Task: Add Attachment from Trello to Card Card0000000094 in Board Board0000000024 in Workspace WS0000000008 in Trello. Add Cover Blue to Card Card0000000094 in Board Board0000000024 in Workspace WS0000000008 in Trello. Add "Copy Card To …" Button titled Button0000000094 to "bottom" of the list "To Do" to Card Card0000000094 in Board Board0000000024 in Workspace WS0000000008 in Trello. Add Description DS0000000094 to Card Card0000000094 in Board Board0000000024 in Workspace WS0000000008 in Trello. Add Comment CM0000000094 to Card Card0000000094 in Board Board0000000024 in Workspace WS0000000008 in Trello
Action: Mouse moved to (355, 345)
Screenshot: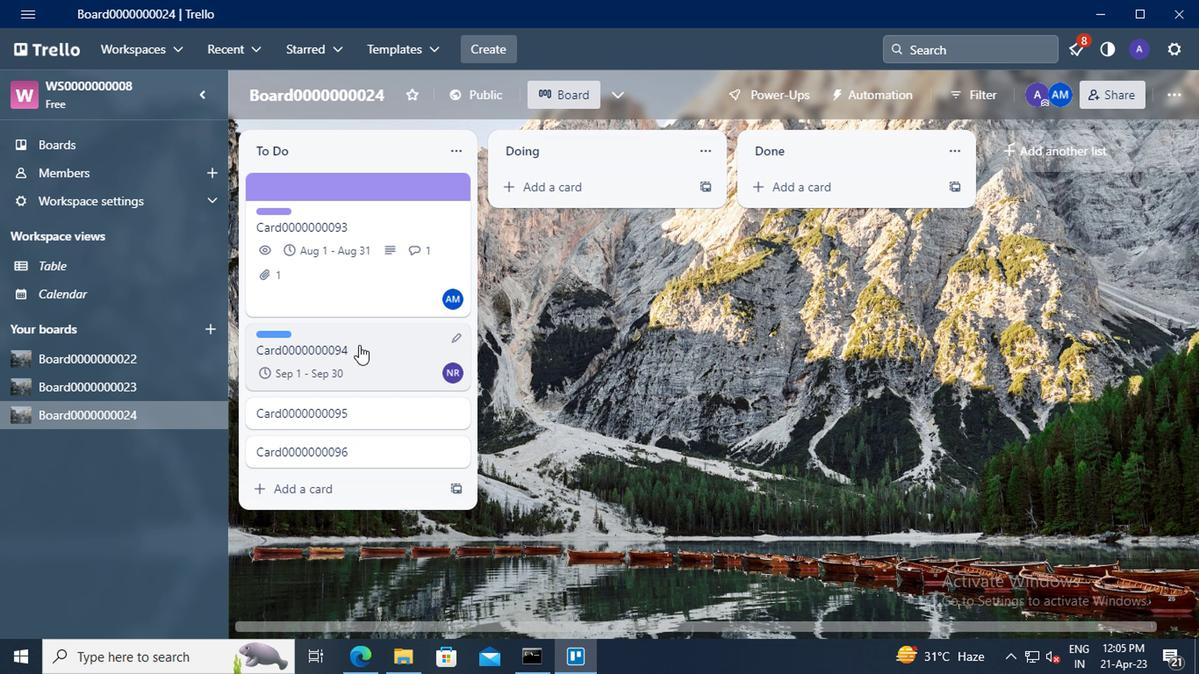 
Action: Mouse pressed left at (355, 345)
Screenshot: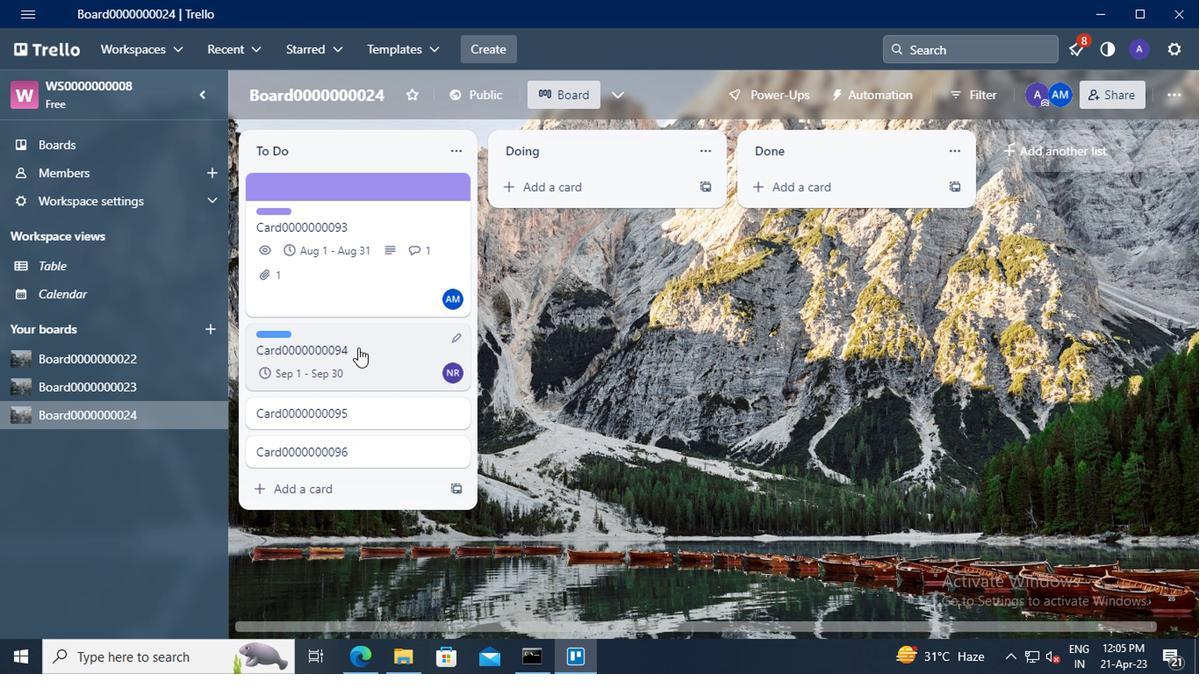 
Action: Mouse moved to (819, 373)
Screenshot: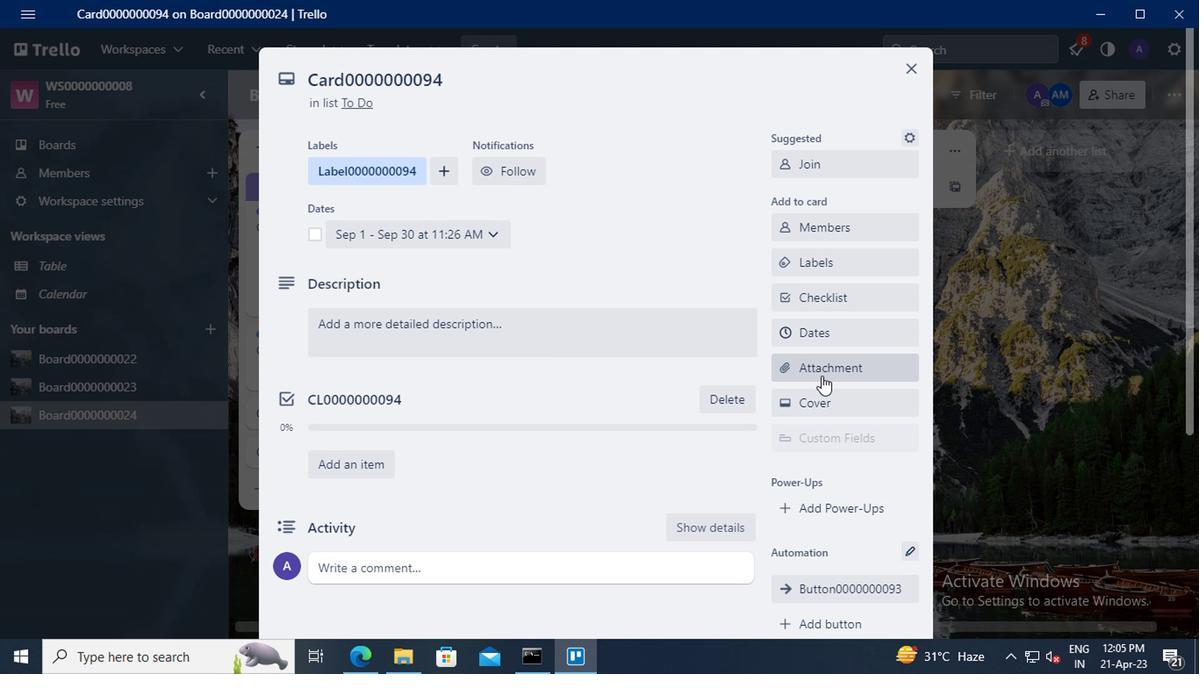 
Action: Mouse pressed left at (819, 373)
Screenshot: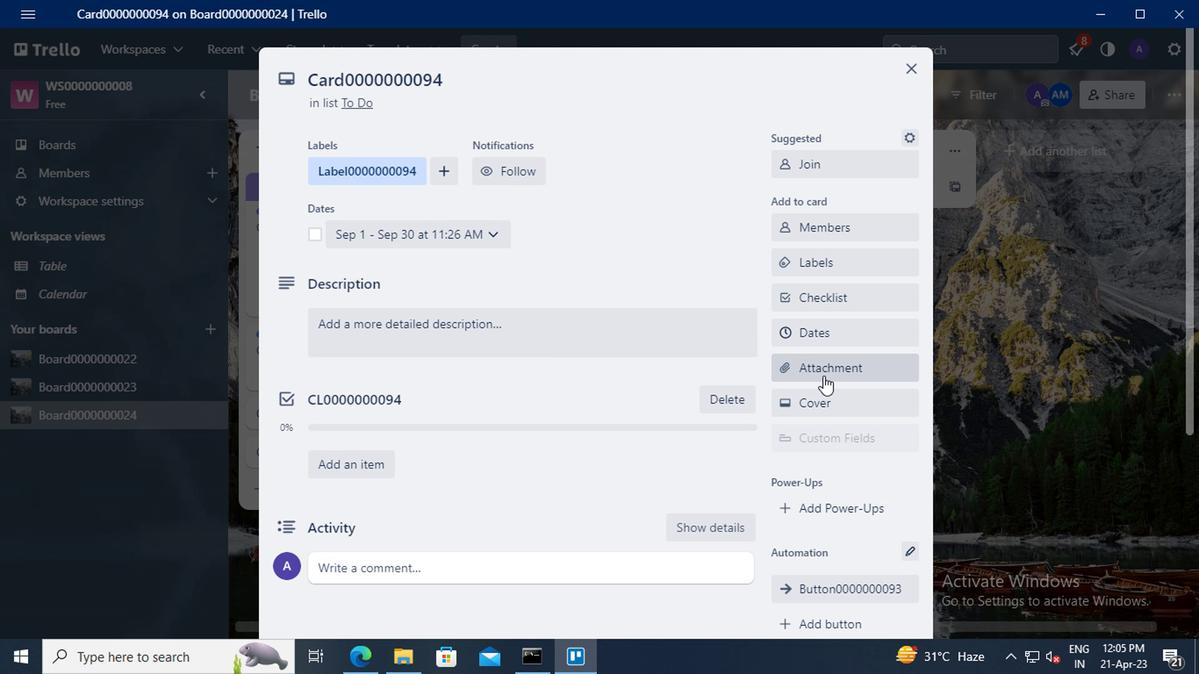 
Action: Mouse moved to (829, 179)
Screenshot: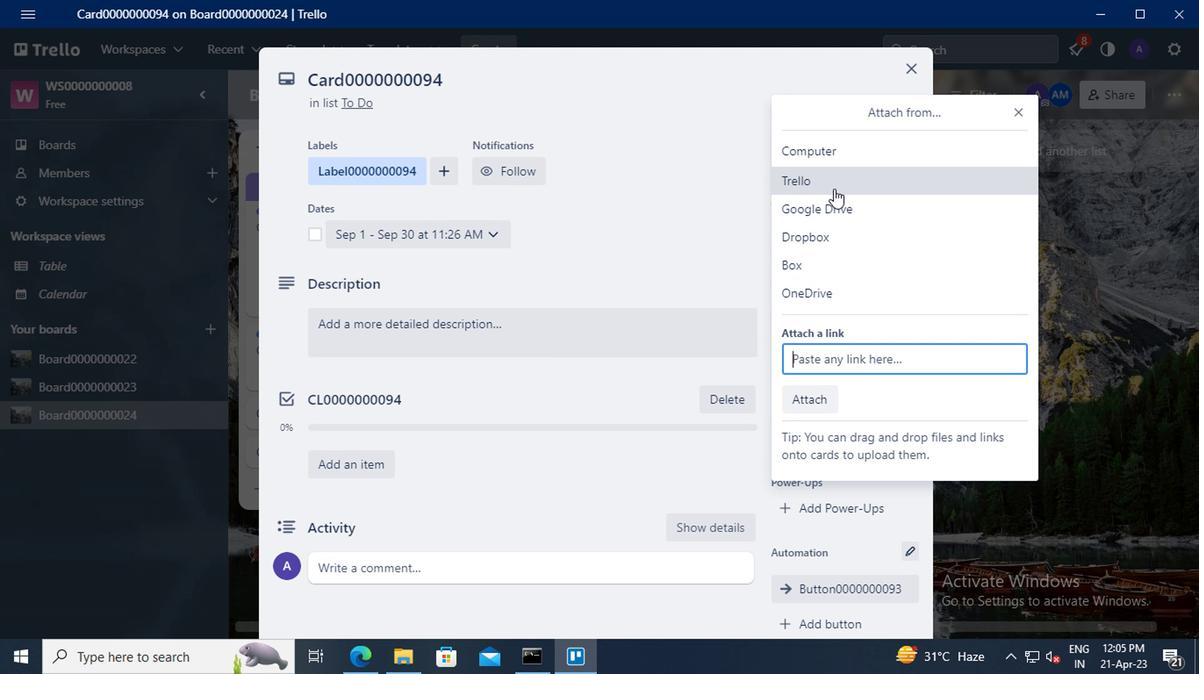 
Action: Mouse pressed left at (829, 179)
Screenshot: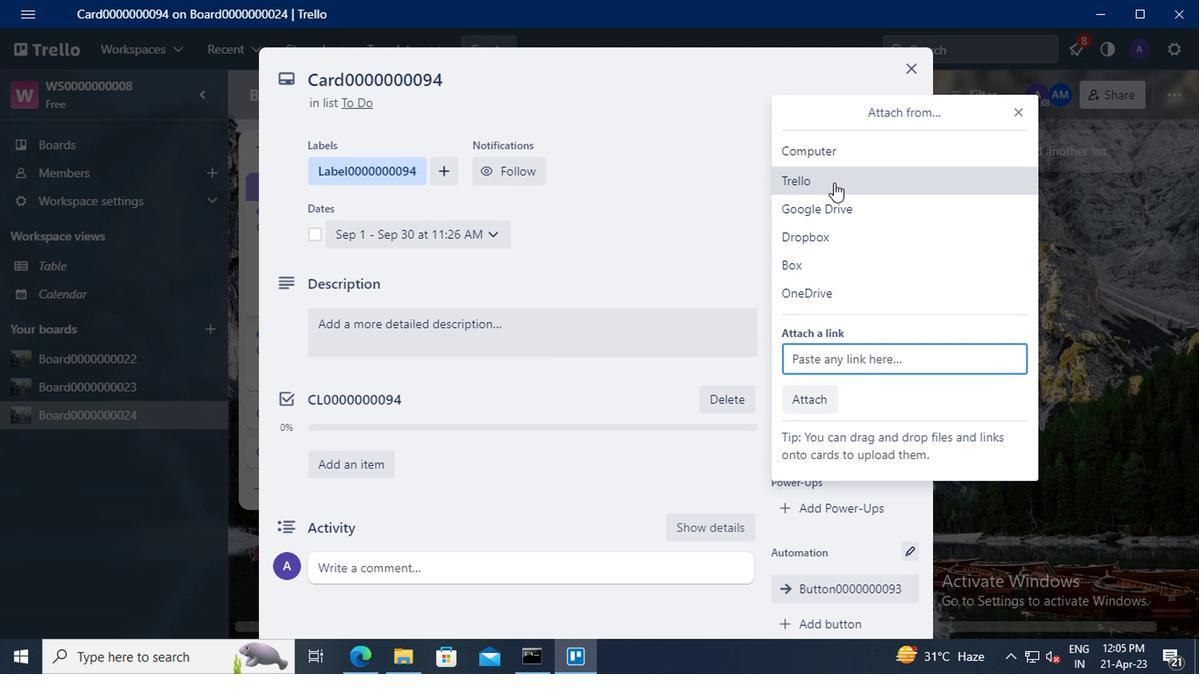
Action: Mouse moved to (836, 216)
Screenshot: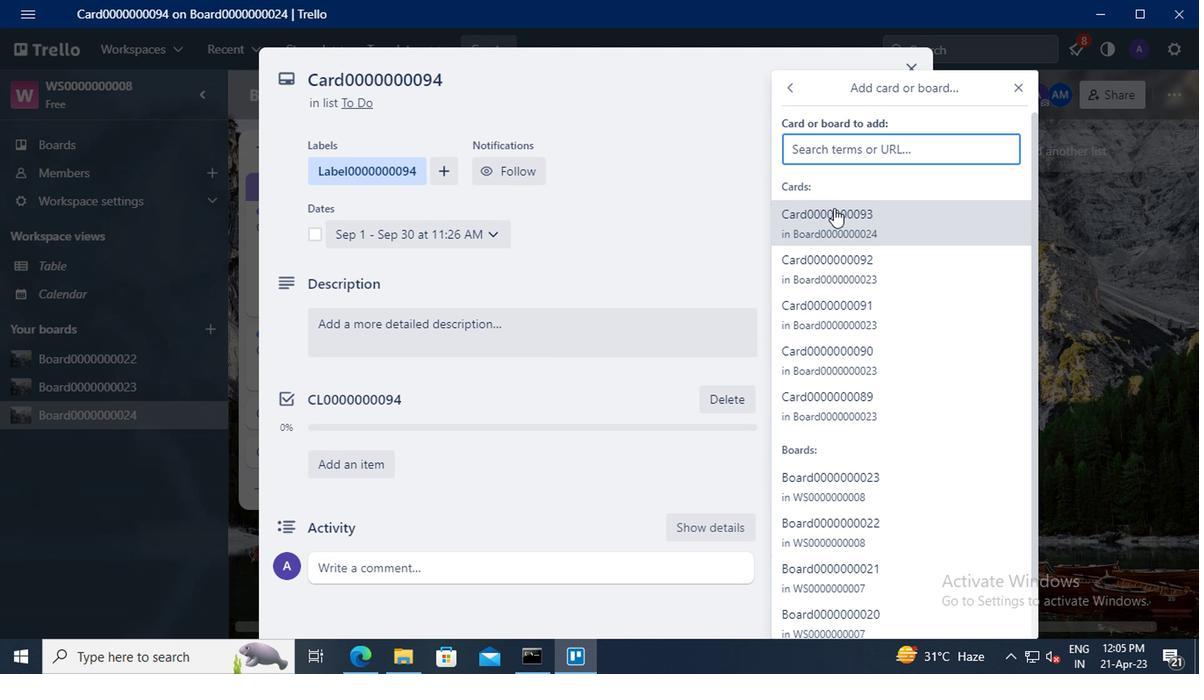 
Action: Mouse pressed left at (836, 216)
Screenshot: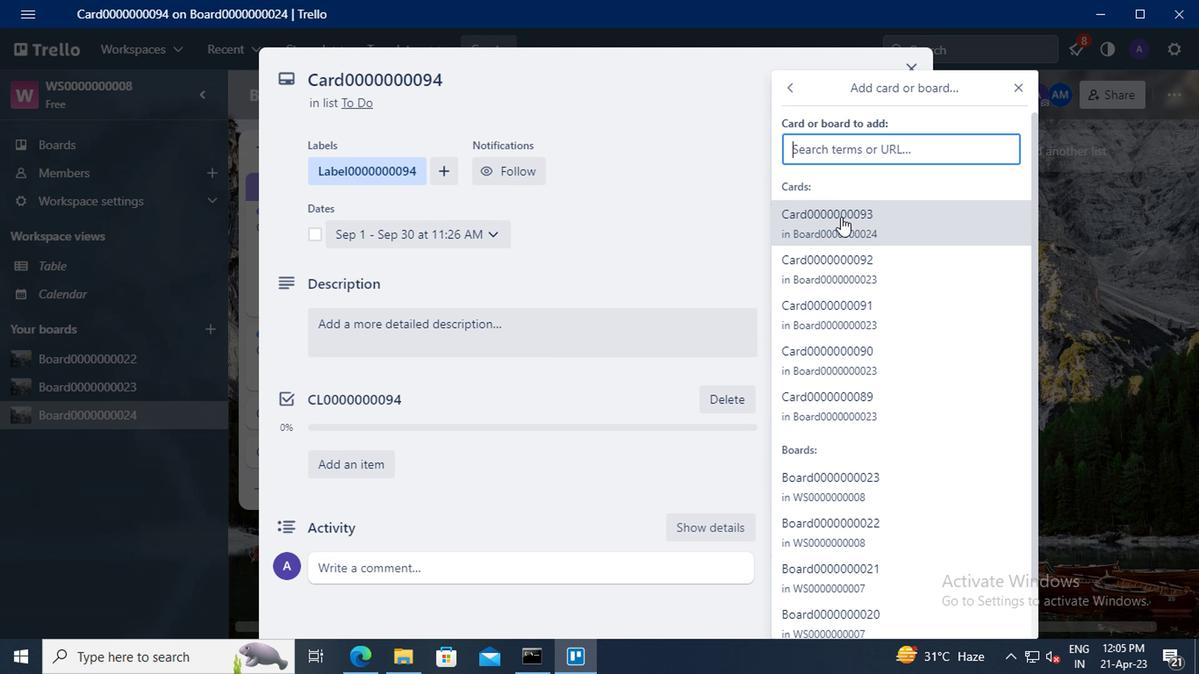 
Action: Mouse moved to (834, 402)
Screenshot: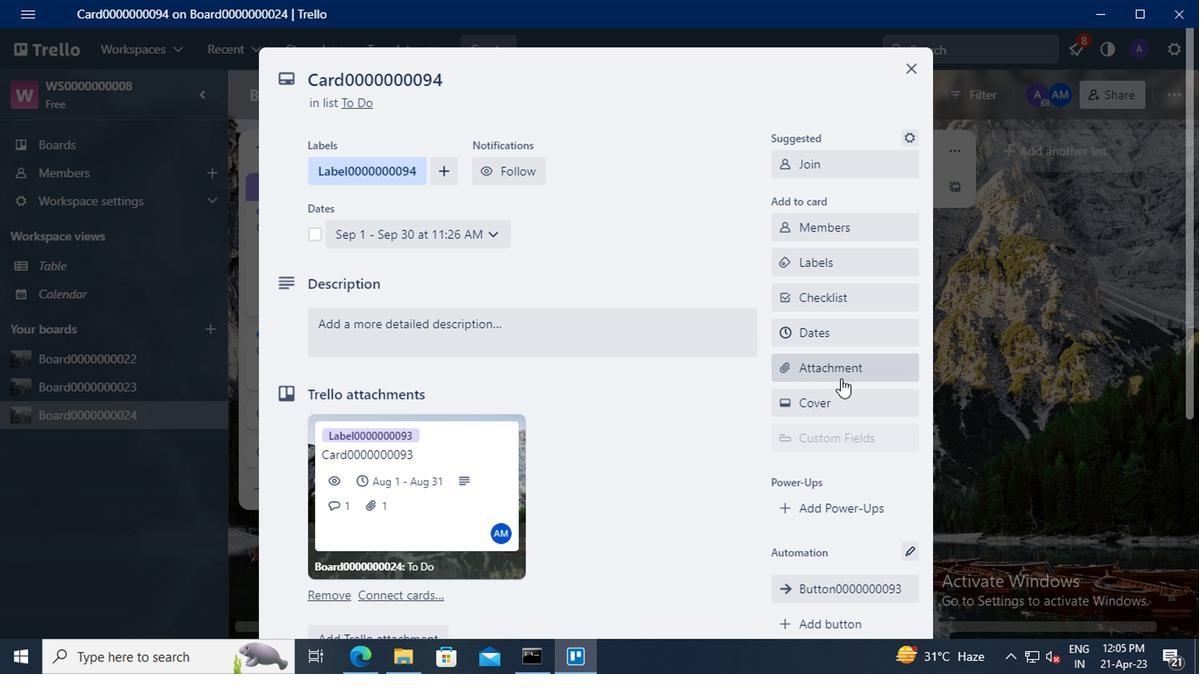 
Action: Mouse pressed left at (834, 402)
Screenshot: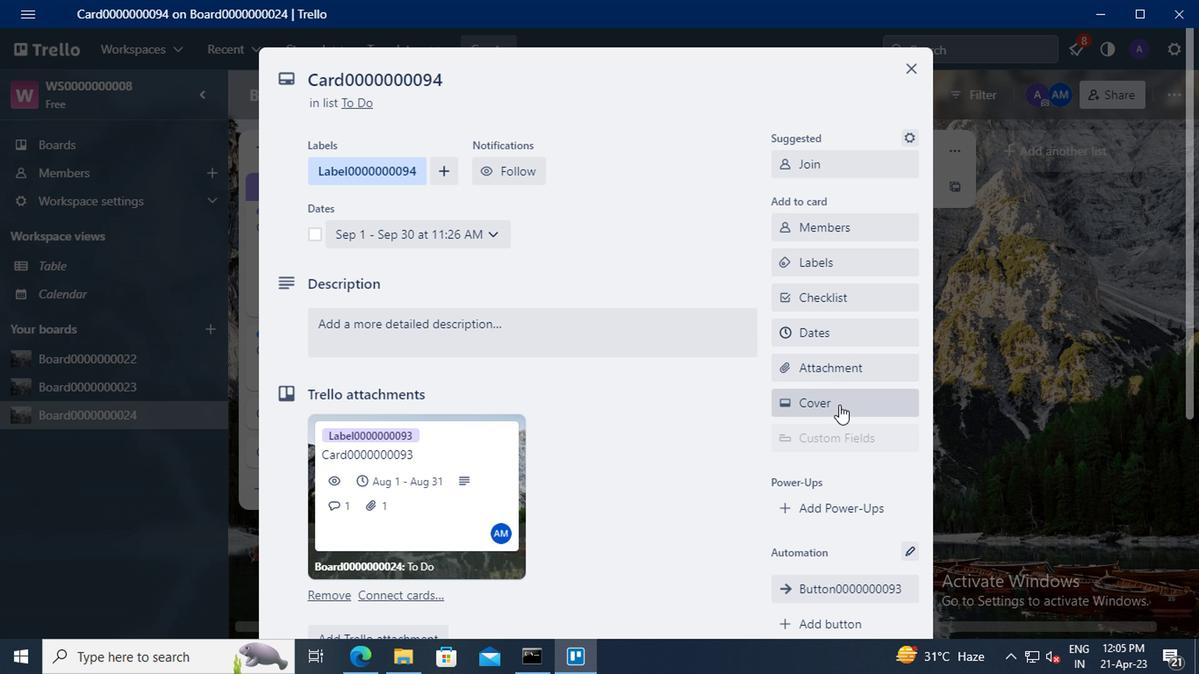
Action: Mouse moved to (799, 317)
Screenshot: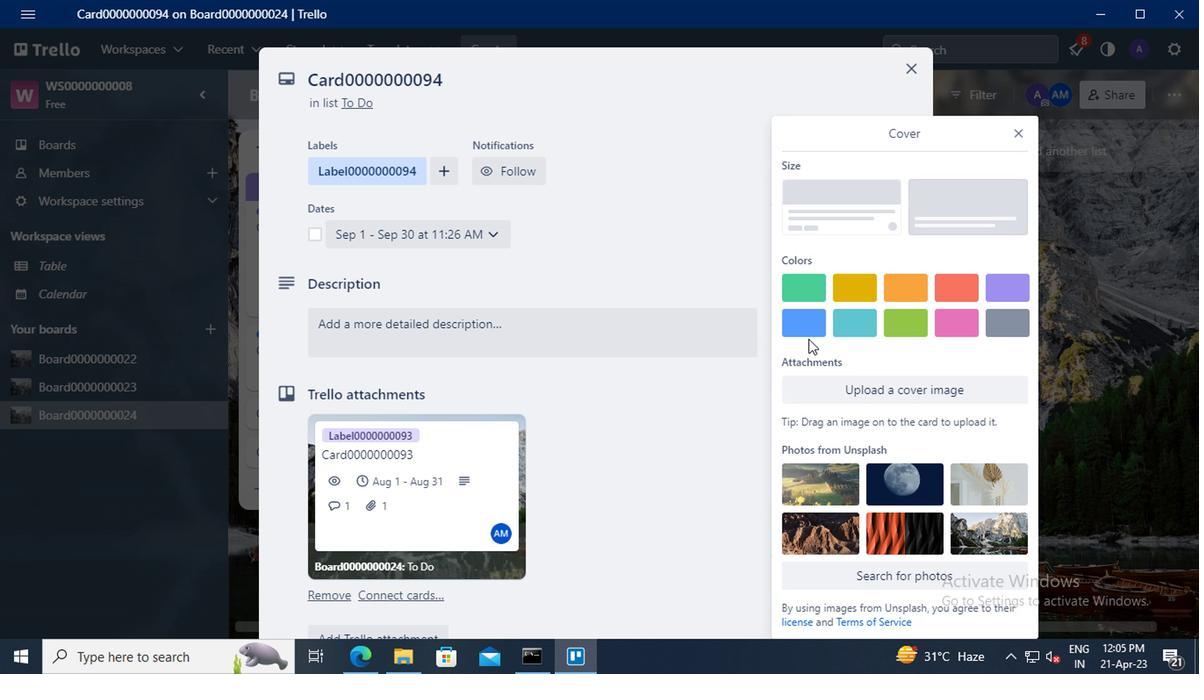 
Action: Mouse pressed left at (799, 317)
Screenshot: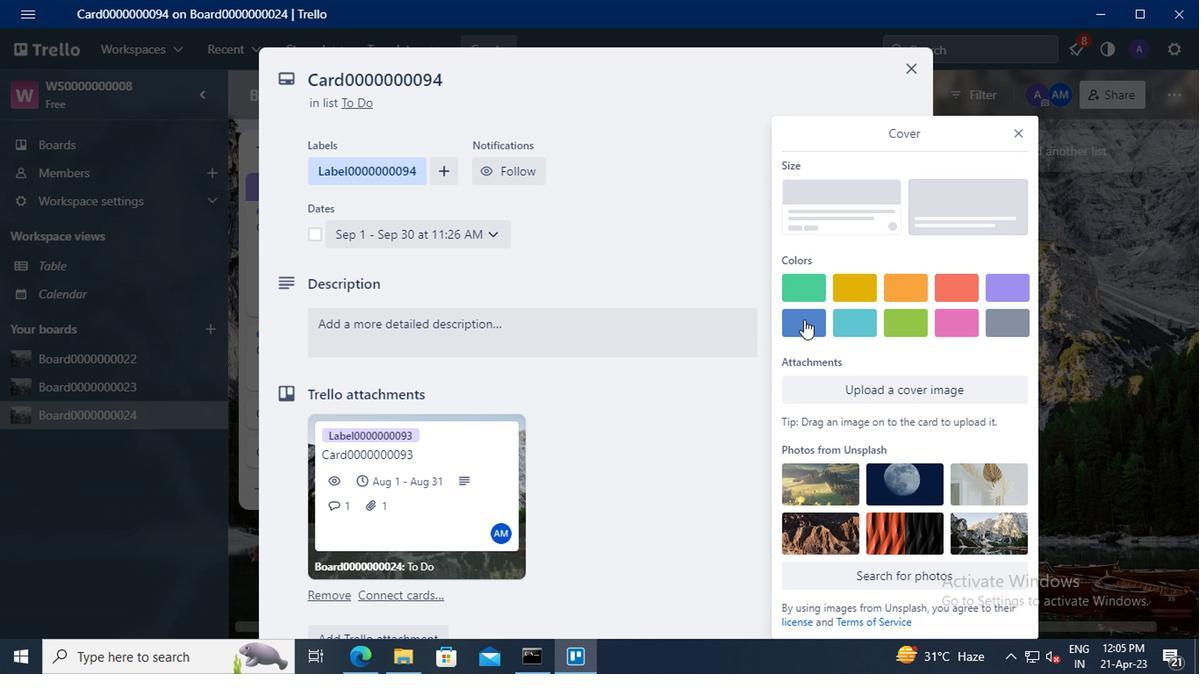 
Action: Mouse moved to (1012, 98)
Screenshot: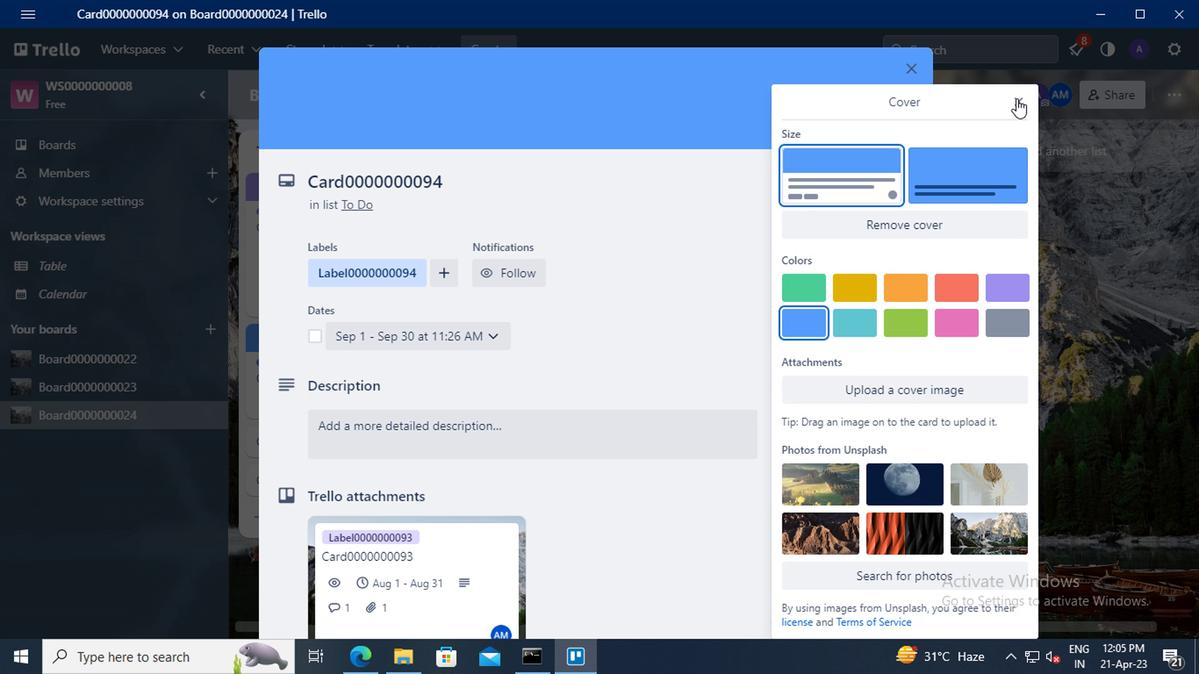 
Action: Mouse pressed left at (1012, 98)
Screenshot: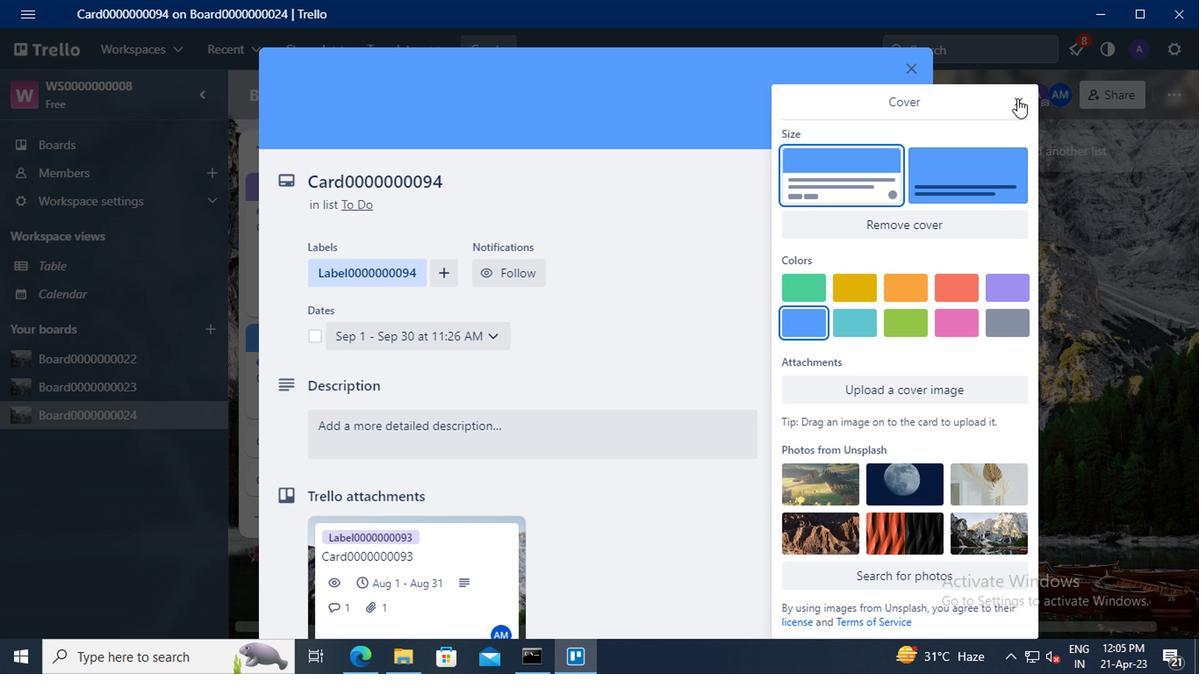
Action: Mouse moved to (814, 230)
Screenshot: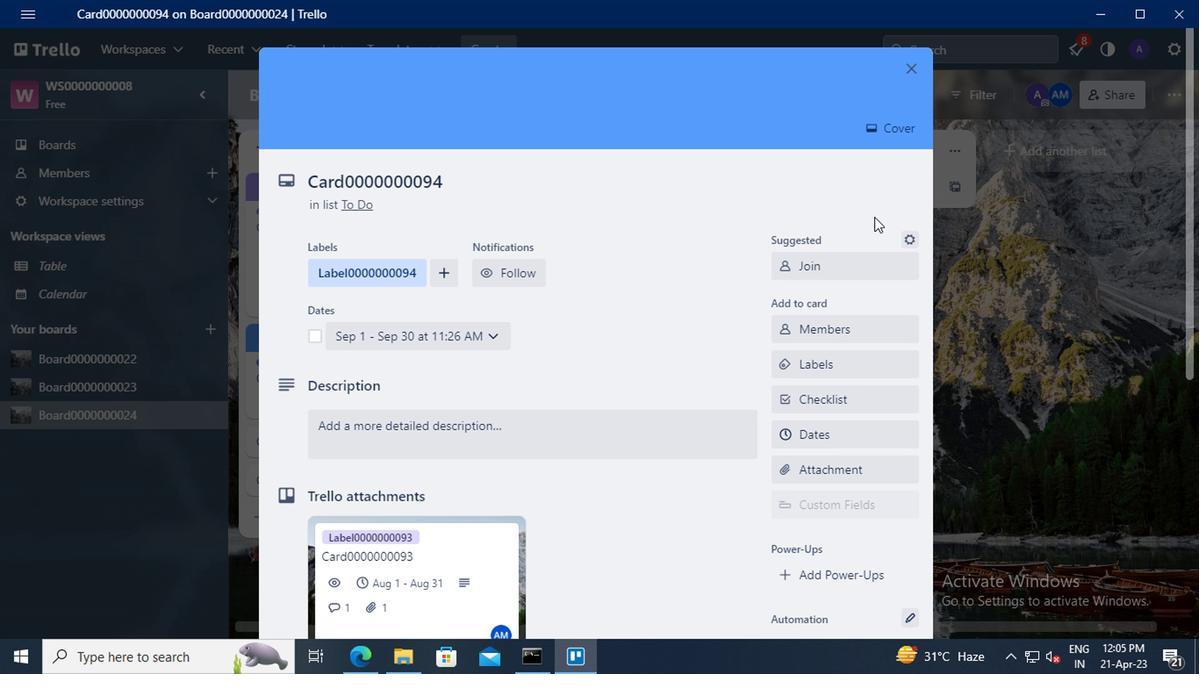 
Action: Mouse scrolled (814, 229) with delta (0, 0)
Screenshot: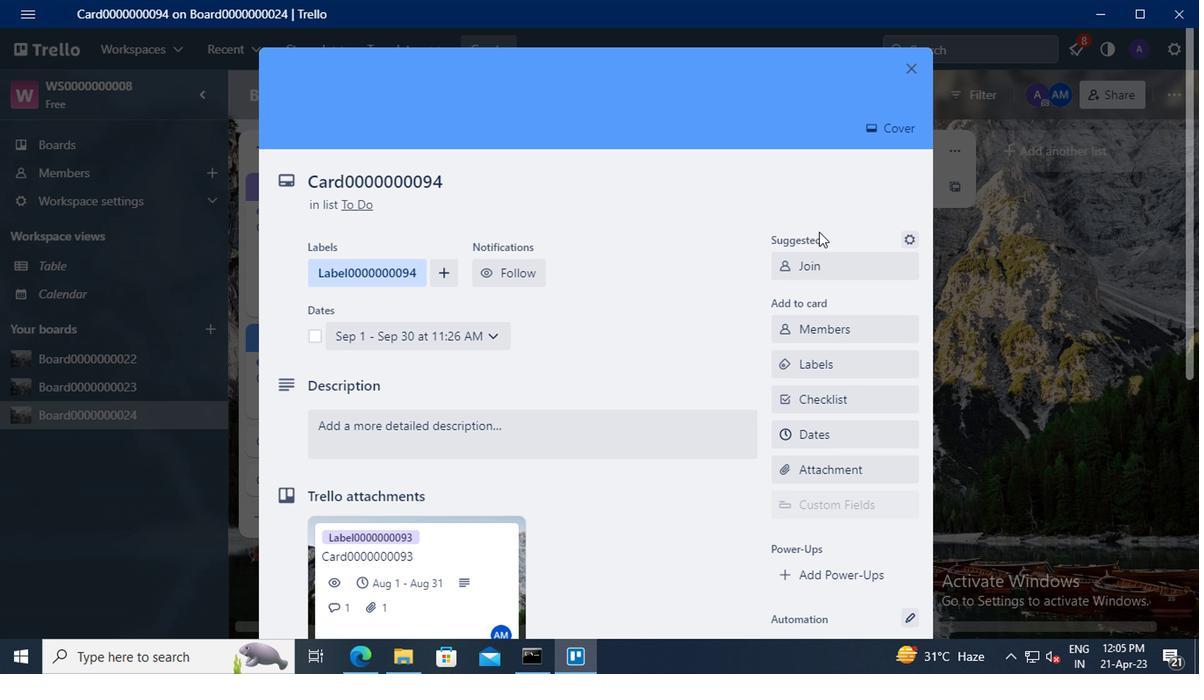 
Action: Mouse scrolled (814, 229) with delta (0, 0)
Screenshot: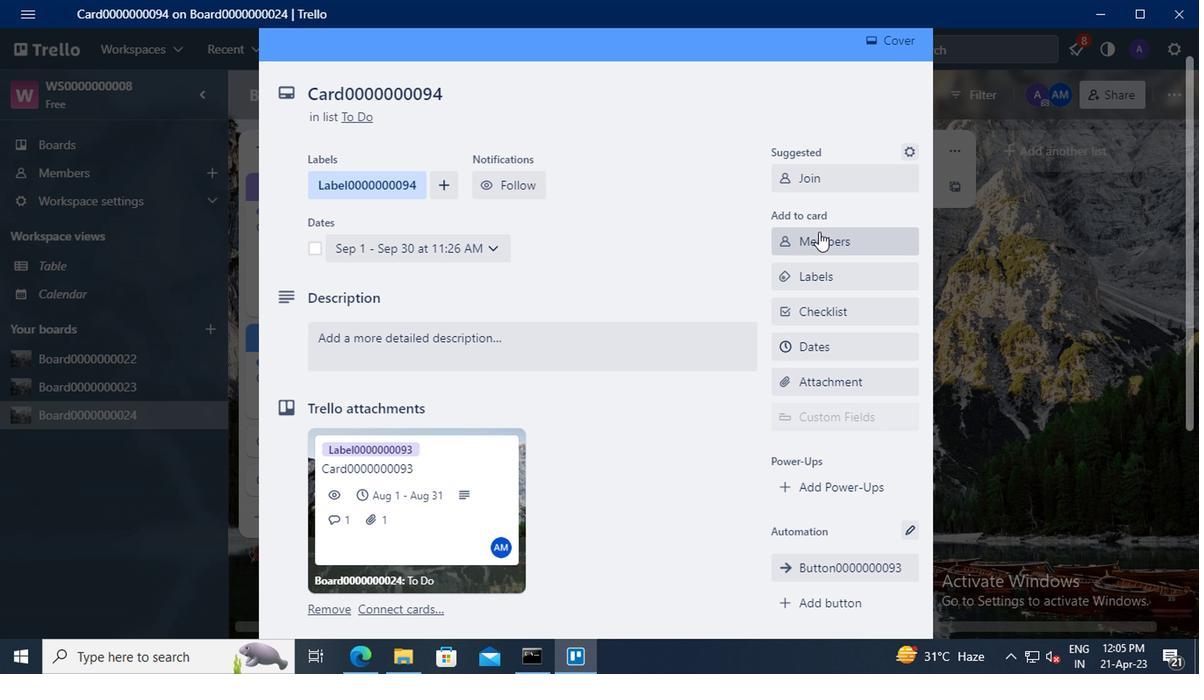 
Action: Mouse scrolled (814, 229) with delta (0, 0)
Screenshot: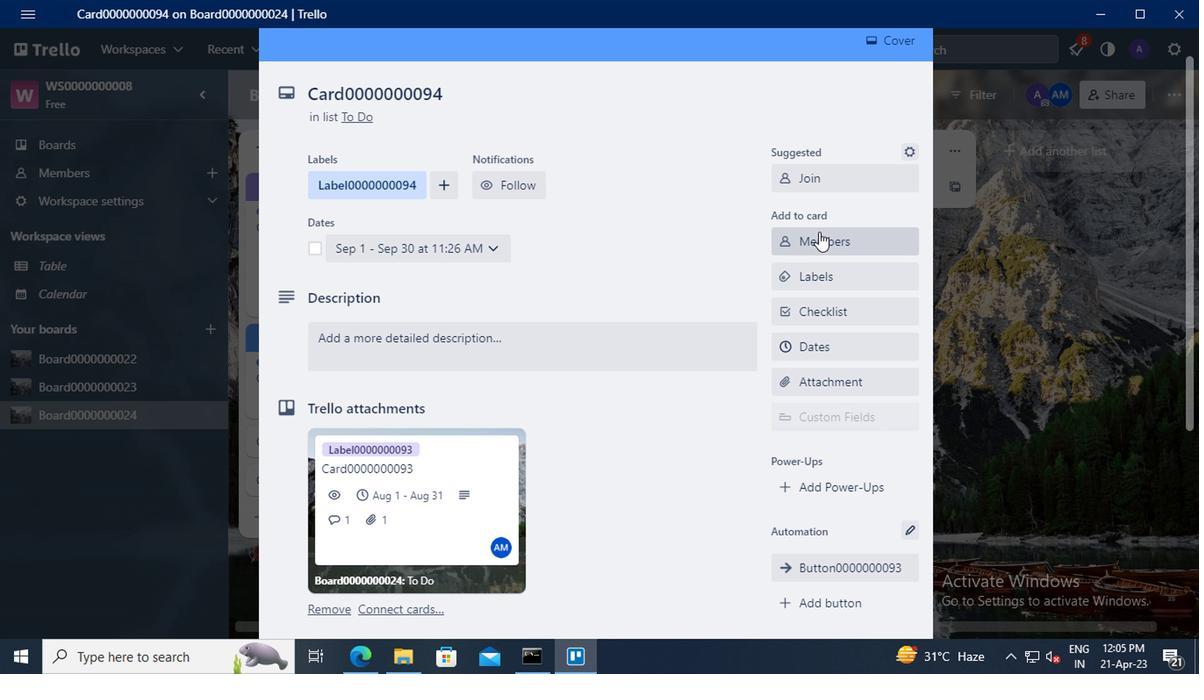 
Action: Mouse moved to (814, 417)
Screenshot: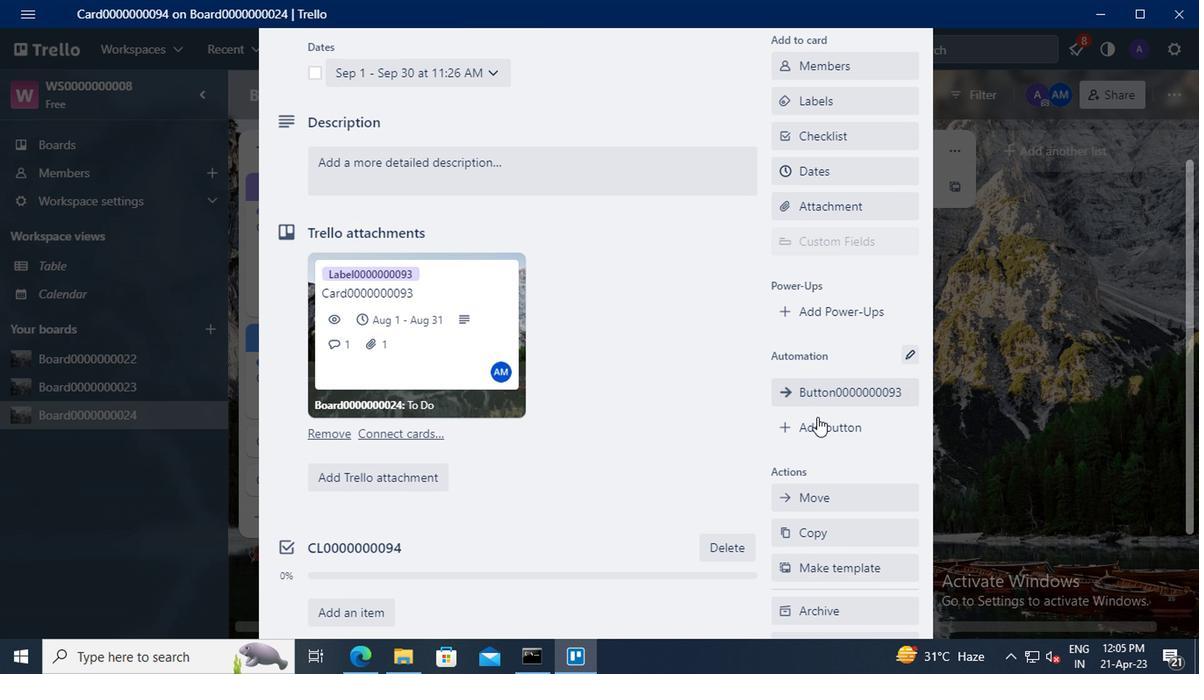 
Action: Mouse pressed left at (814, 417)
Screenshot: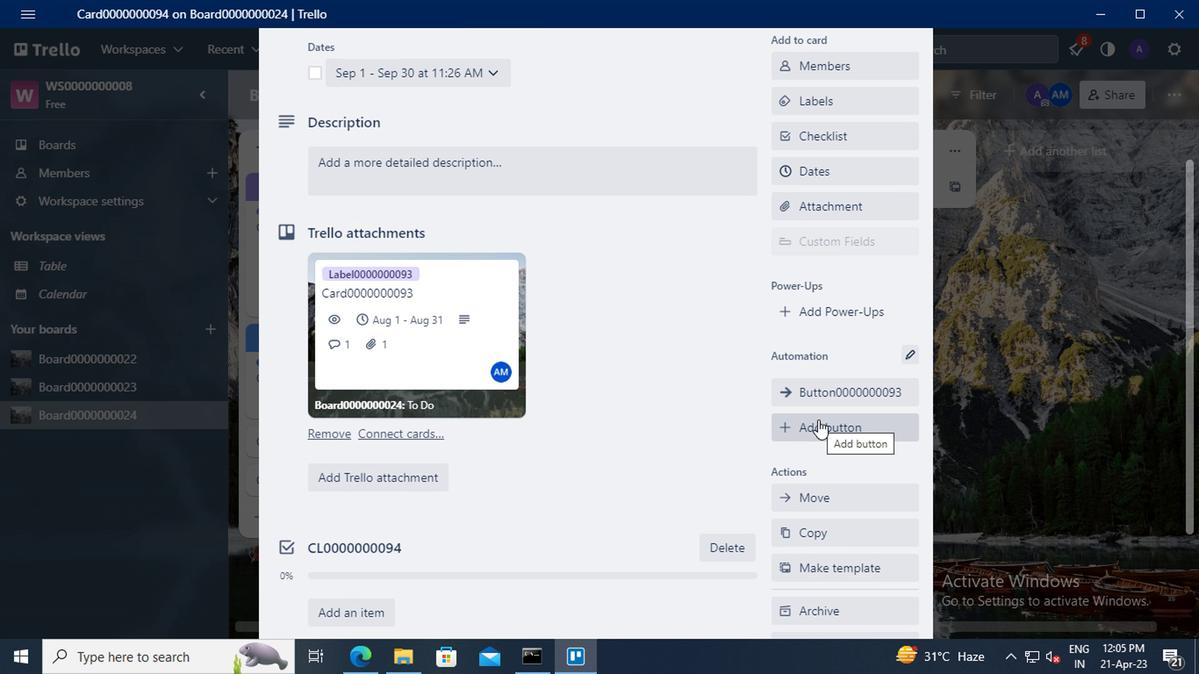 
Action: Mouse moved to (834, 207)
Screenshot: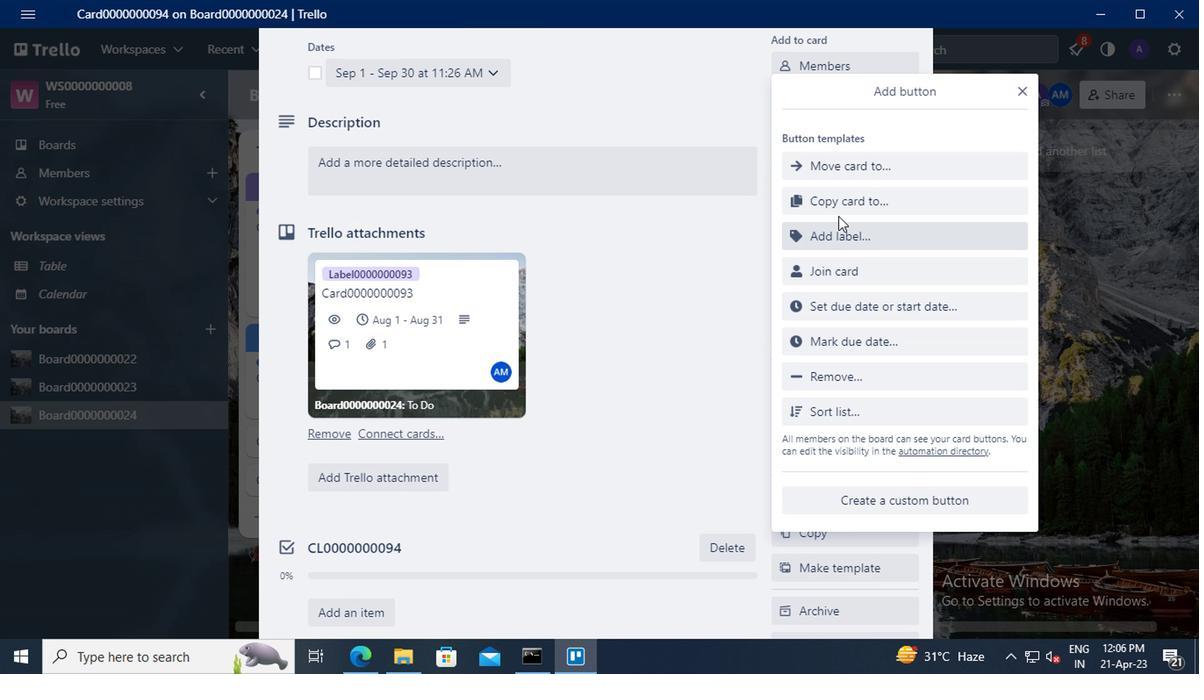 
Action: Mouse pressed left at (834, 207)
Screenshot: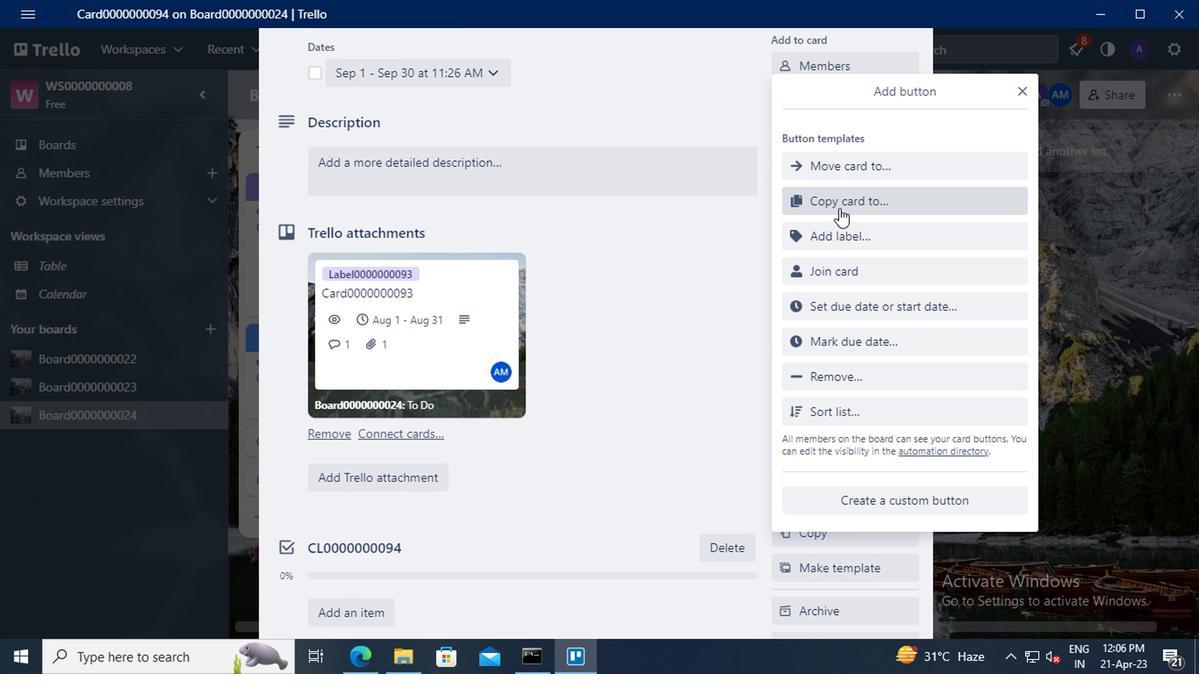 
Action: Mouse moved to (859, 162)
Screenshot: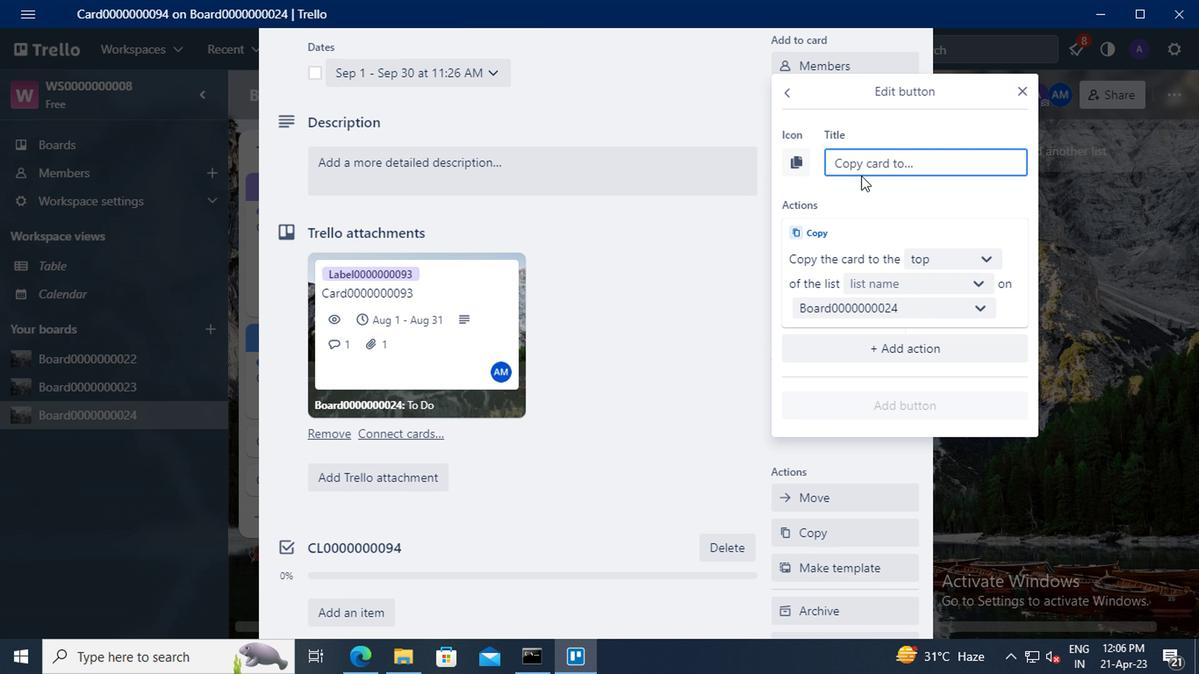 
Action: Mouse pressed left at (859, 162)
Screenshot: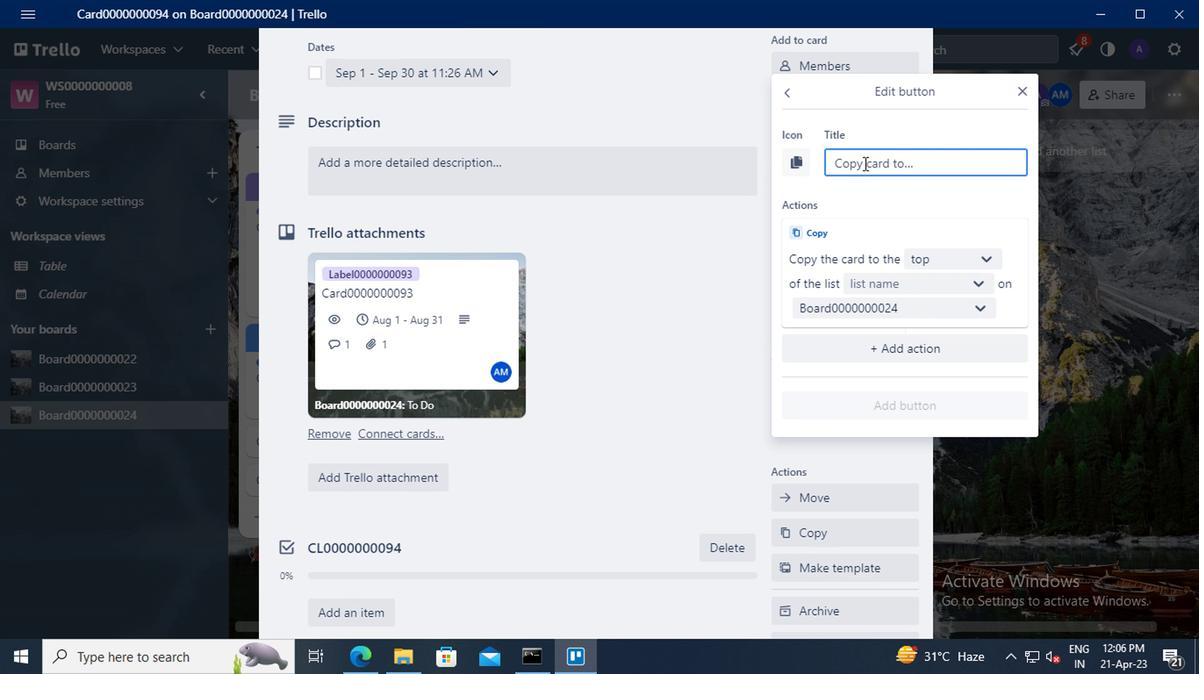 
Action: Mouse moved to (833, 176)
Screenshot: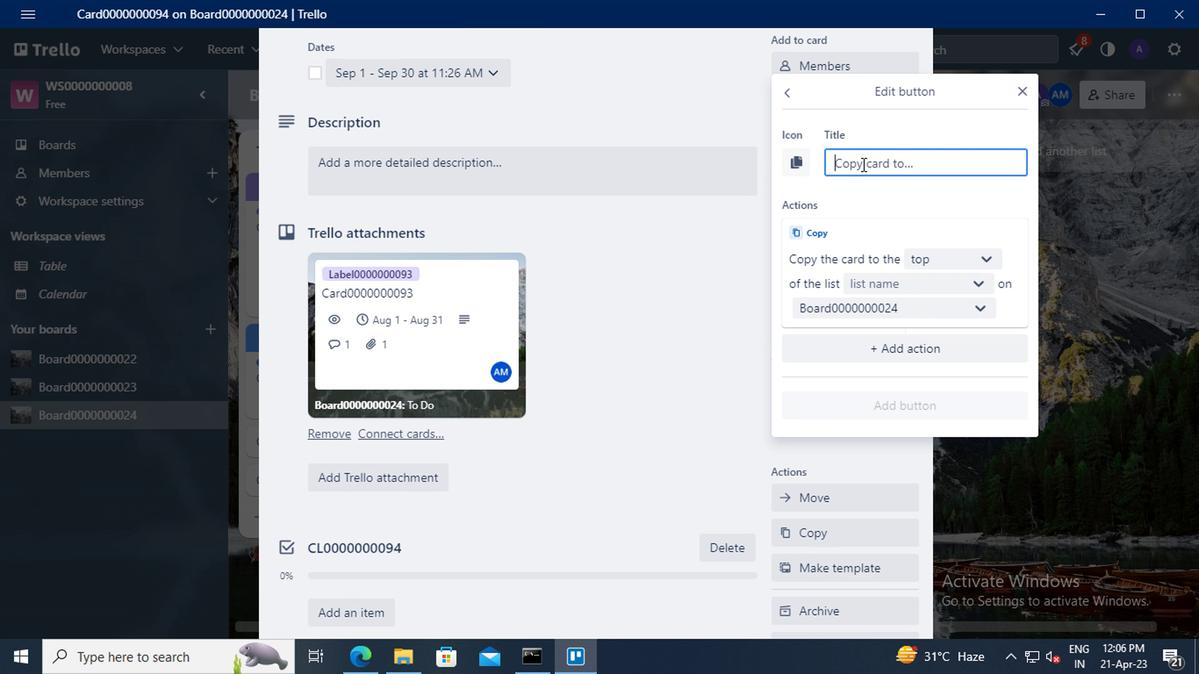
Action: Key pressed <Key.shift>BUTTON0000000094
Screenshot: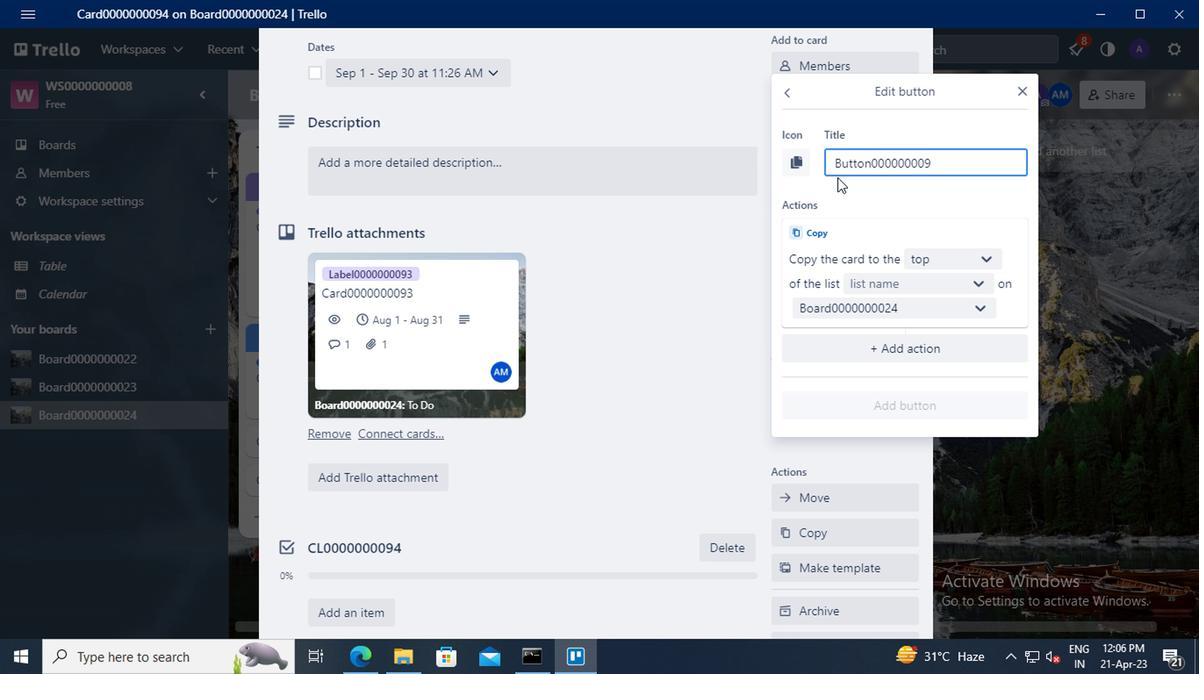 
Action: Mouse moved to (924, 255)
Screenshot: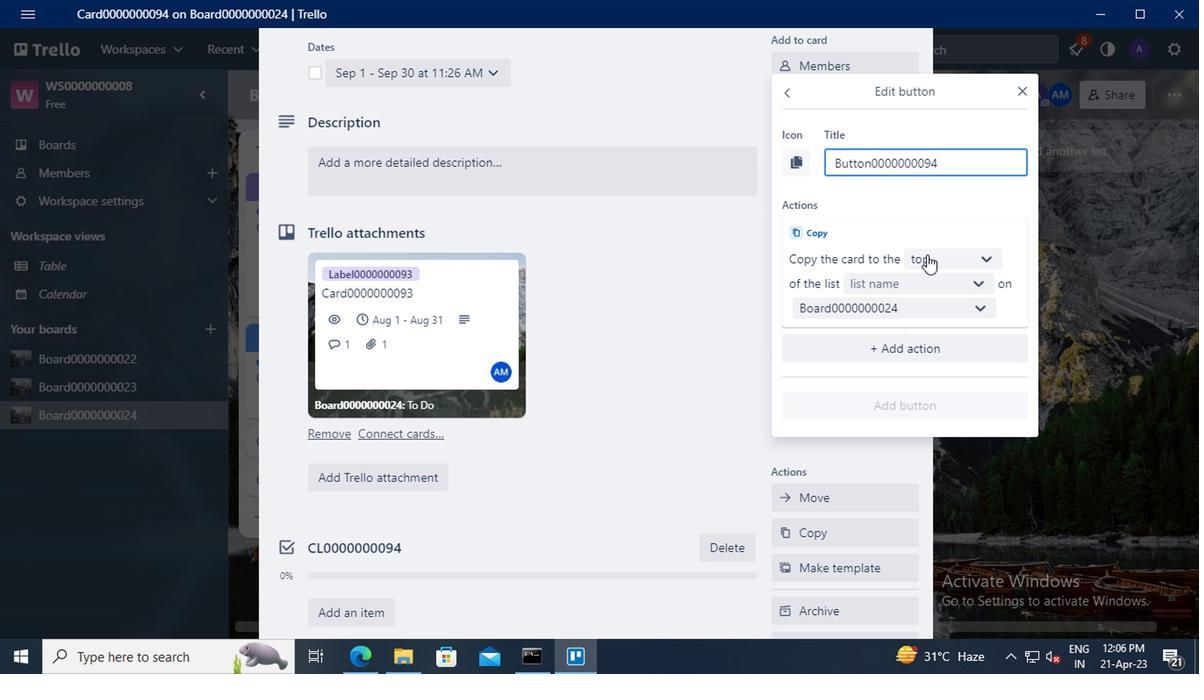 
Action: Mouse pressed left at (924, 255)
Screenshot: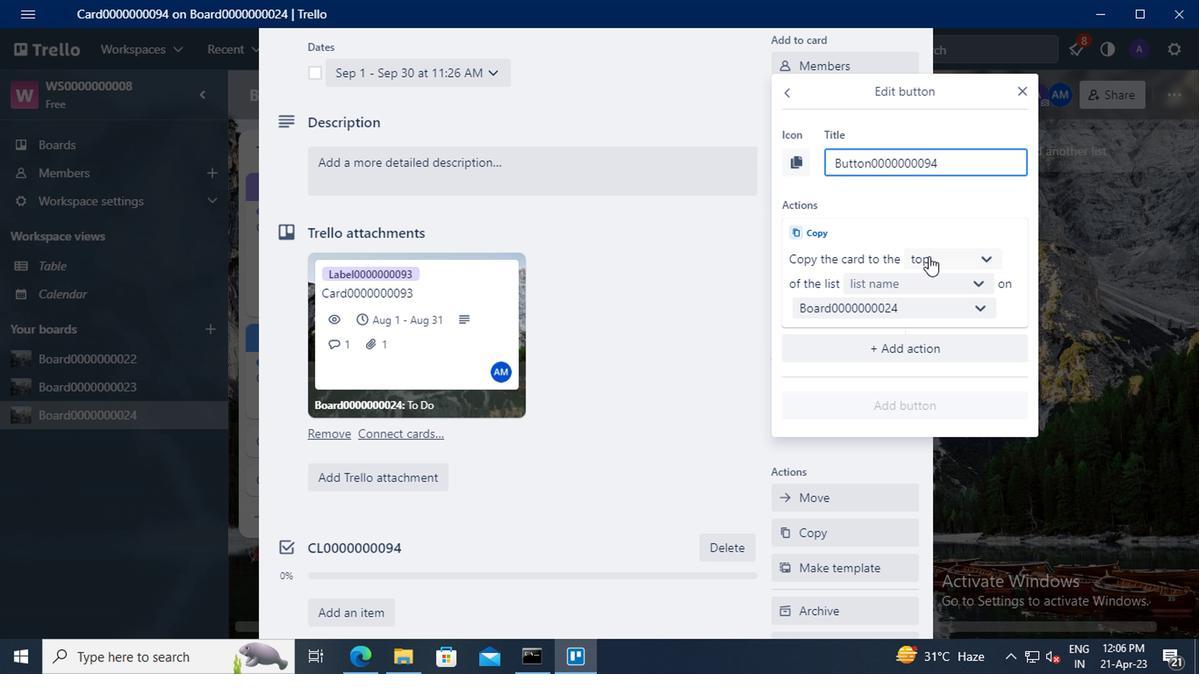 
Action: Mouse moved to (935, 320)
Screenshot: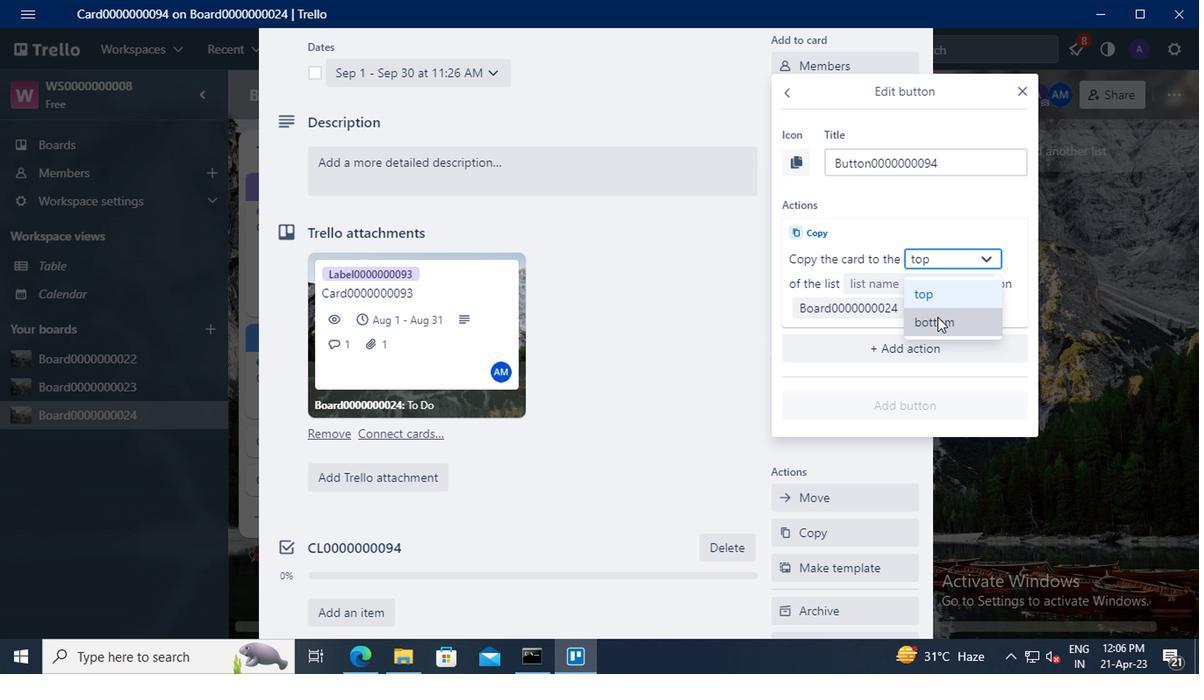 
Action: Mouse pressed left at (935, 320)
Screenshot: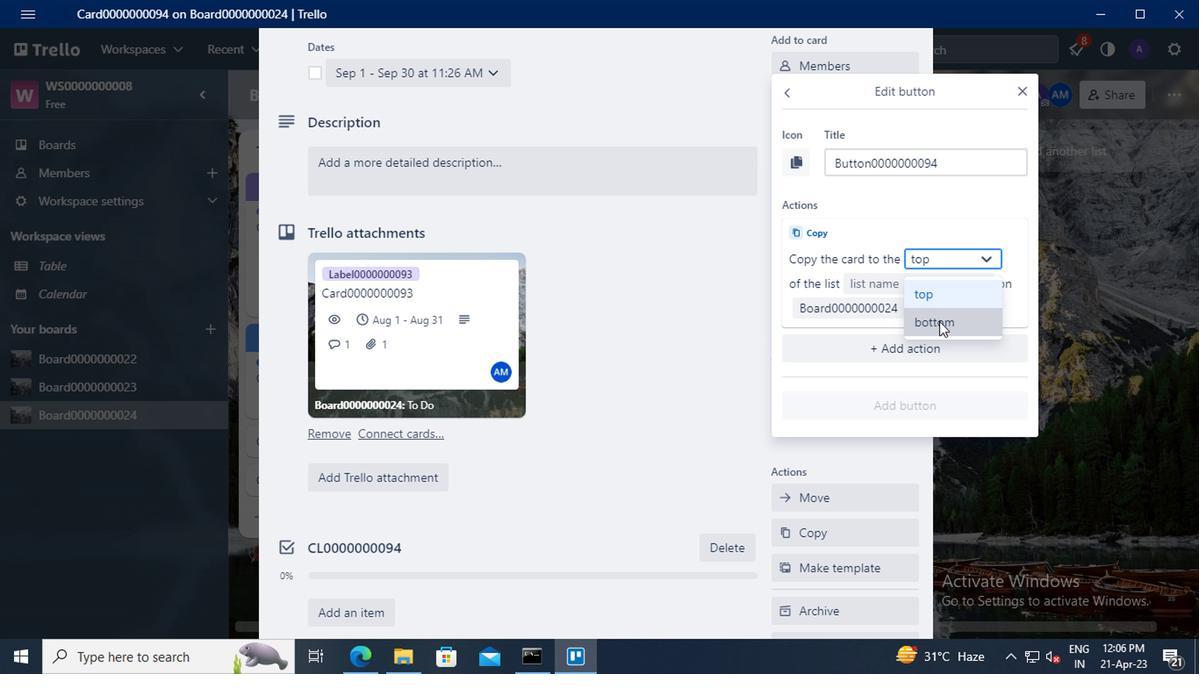 
Action: Mouse moved to (899, 281)
Screenshot: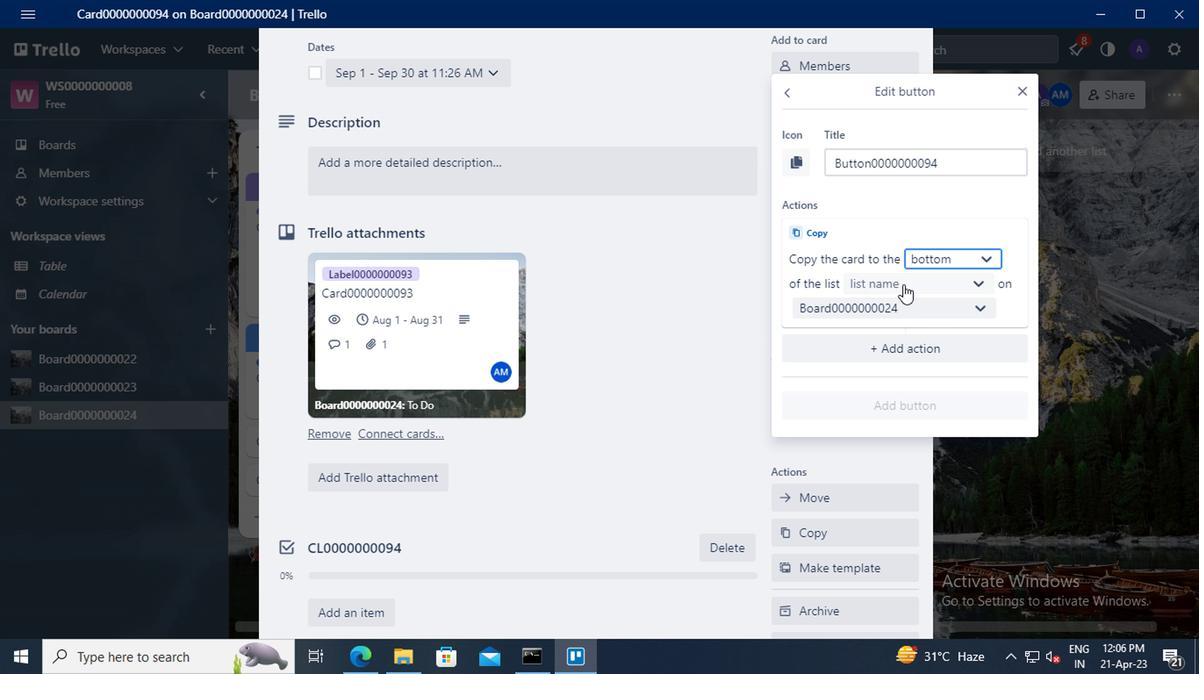 
Action: Mouse pressed left at (899, 281)
Screenshot: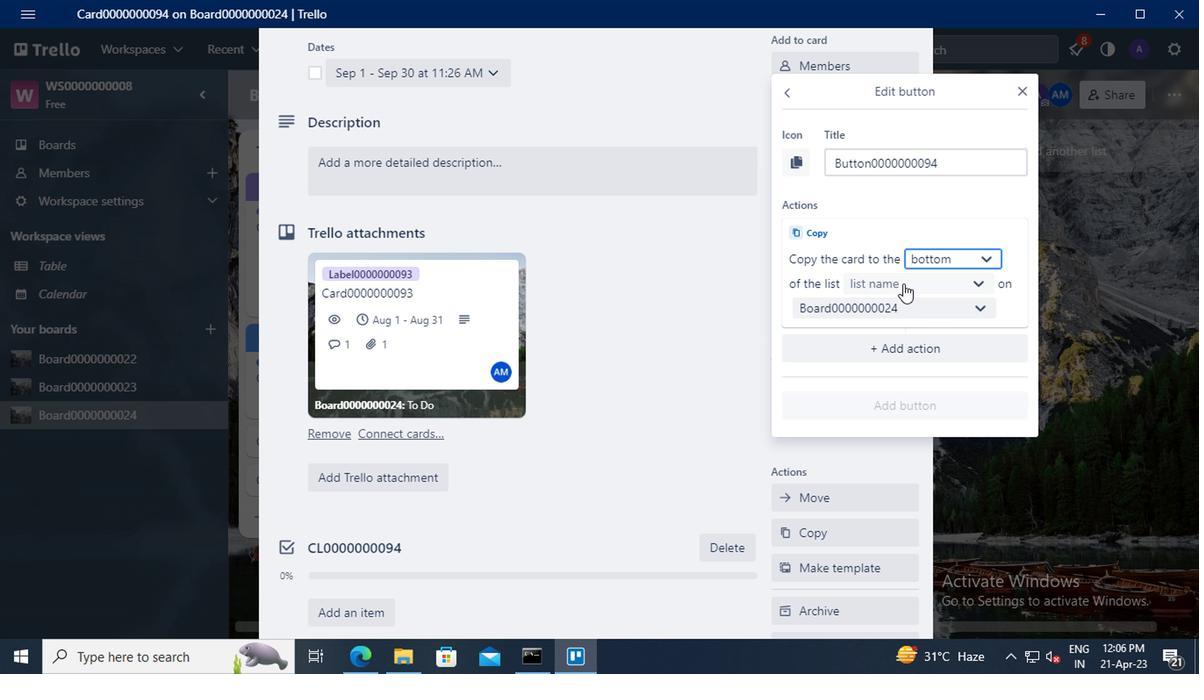 
Action: Mouse moved to (893, 312)
Screenshot: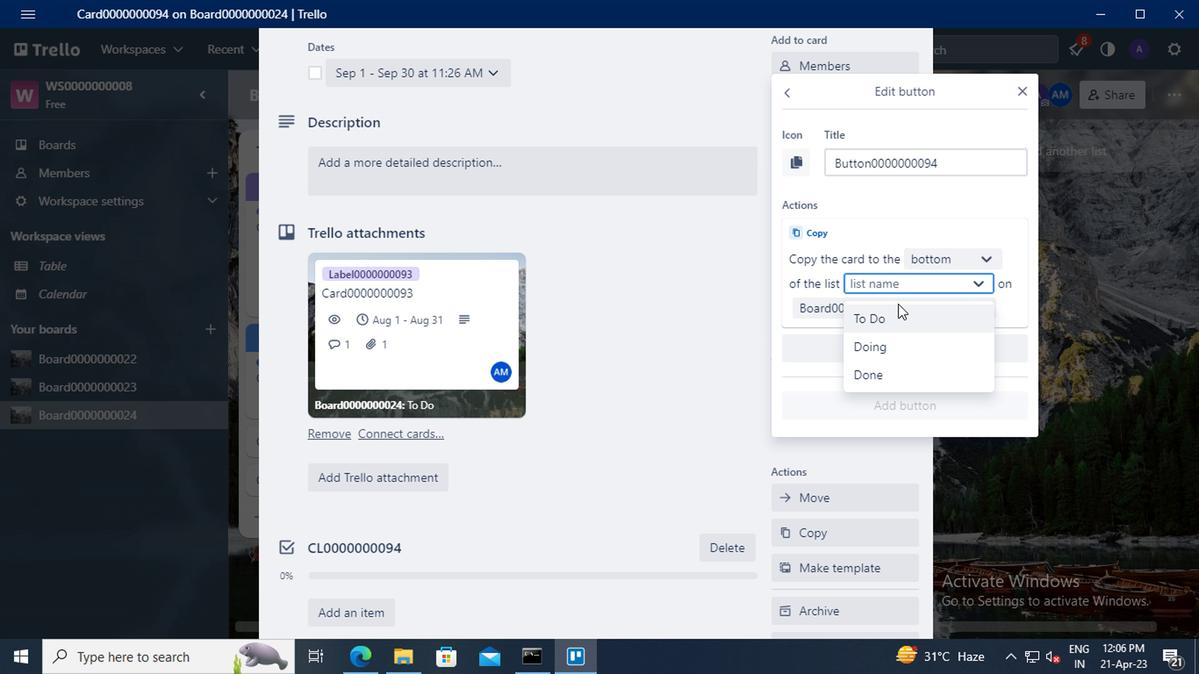 
Action: Mouse pressed left at (893, 312)
Screenshot: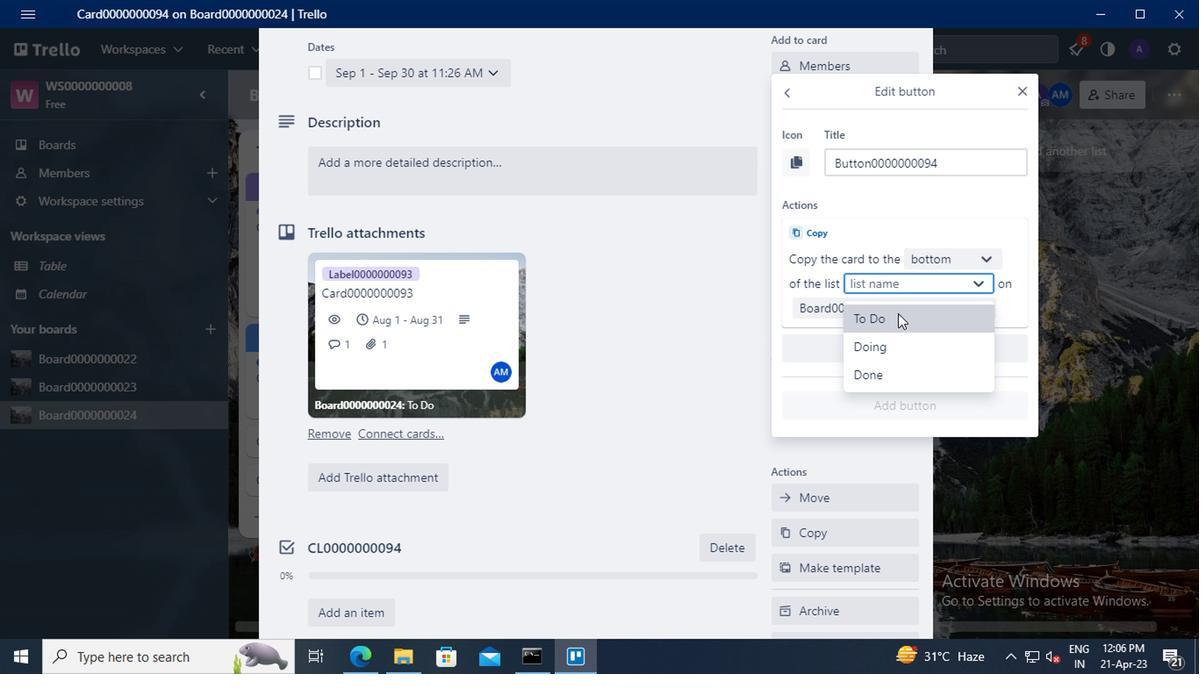 
Action: Mouse moved to (890, 400)
Screenshot: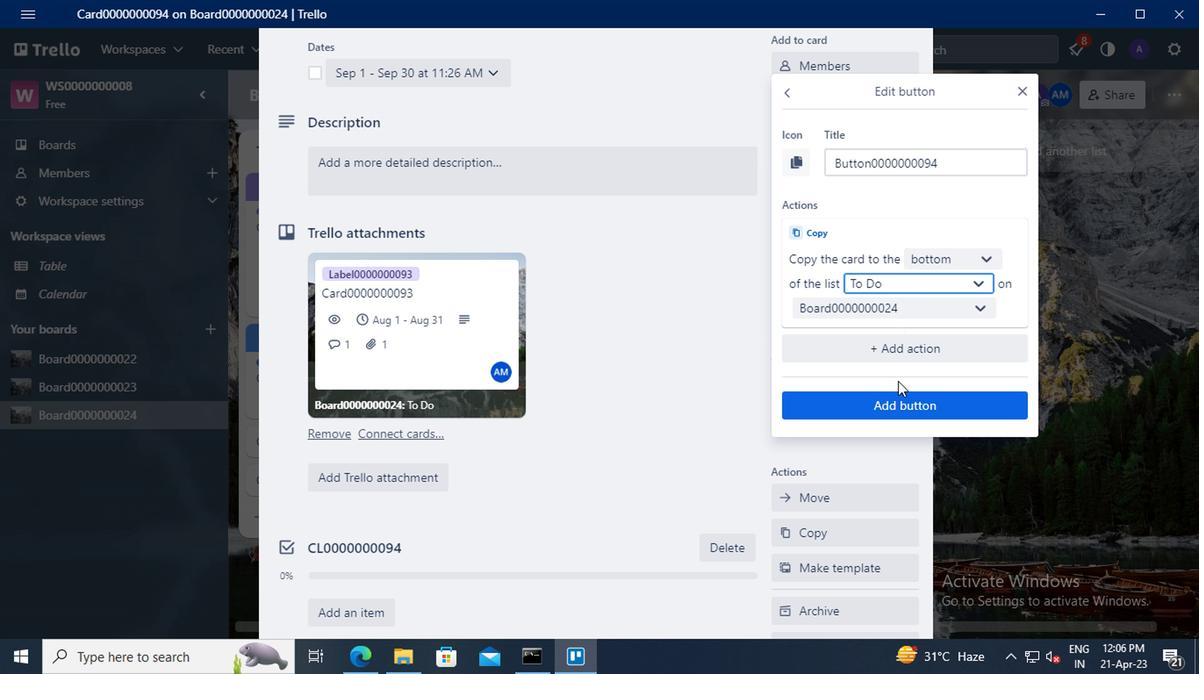 
Action: Mouse pressed left at (890, 400)
Screenshot: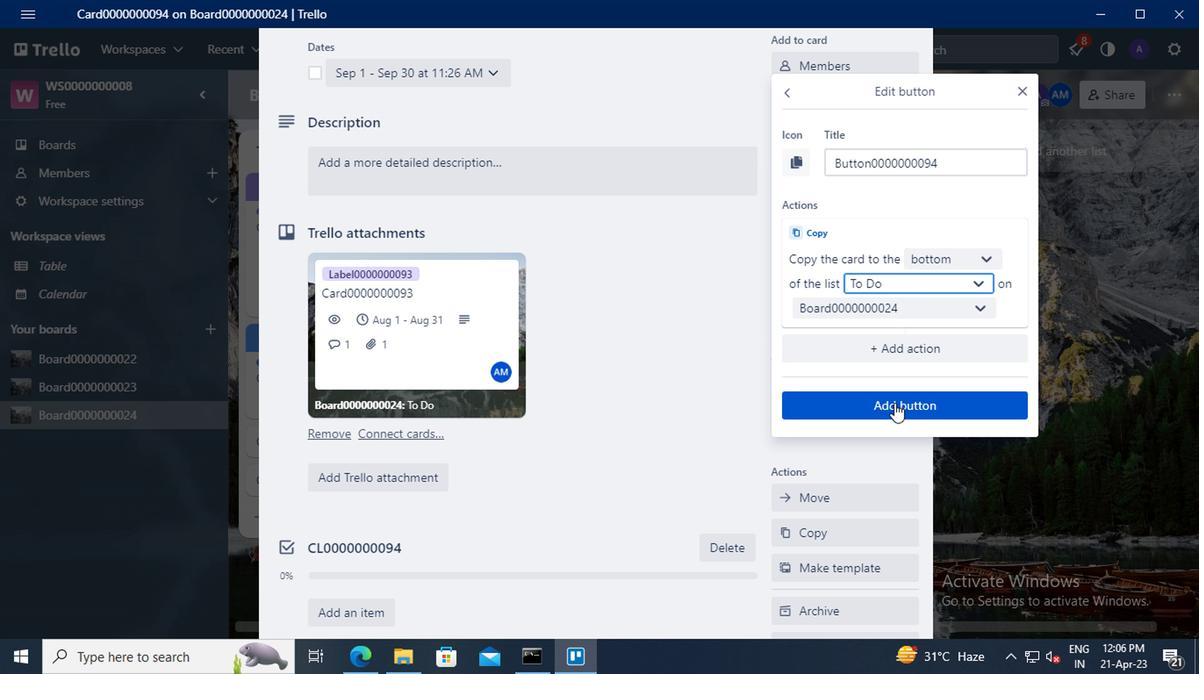 
Action: Mouse moved to (470, 319)
Screenshot: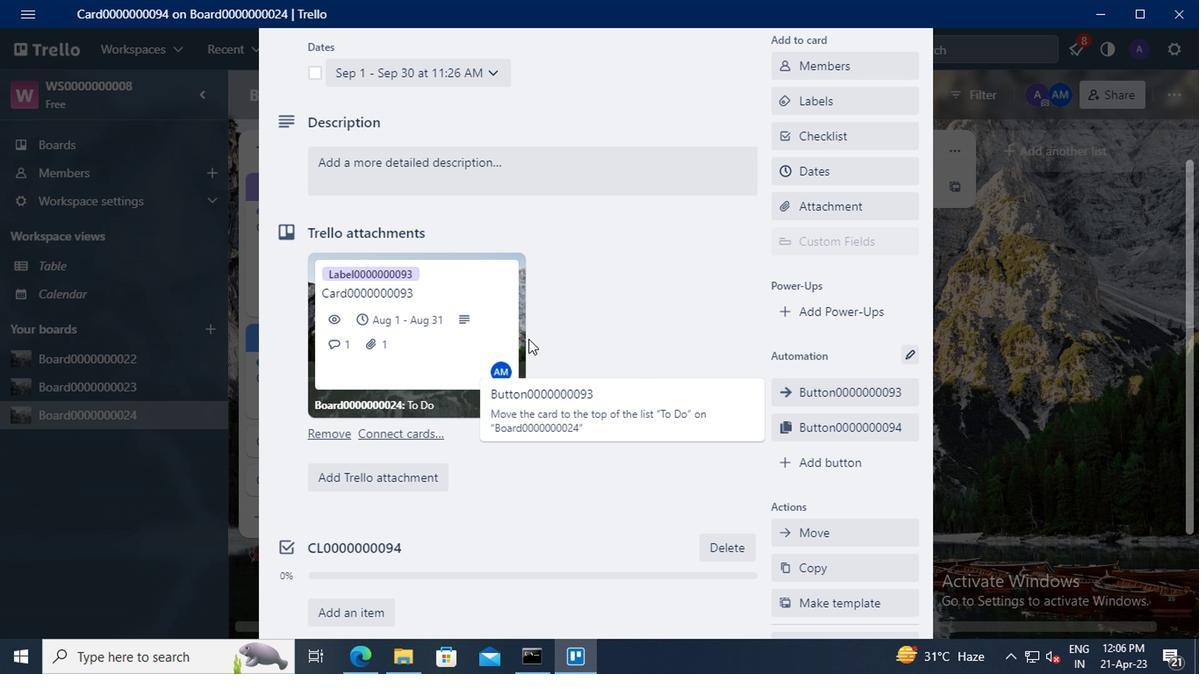 
Action: Mouse scrolled (470, 320) with delta (0, 0)
Screenshot: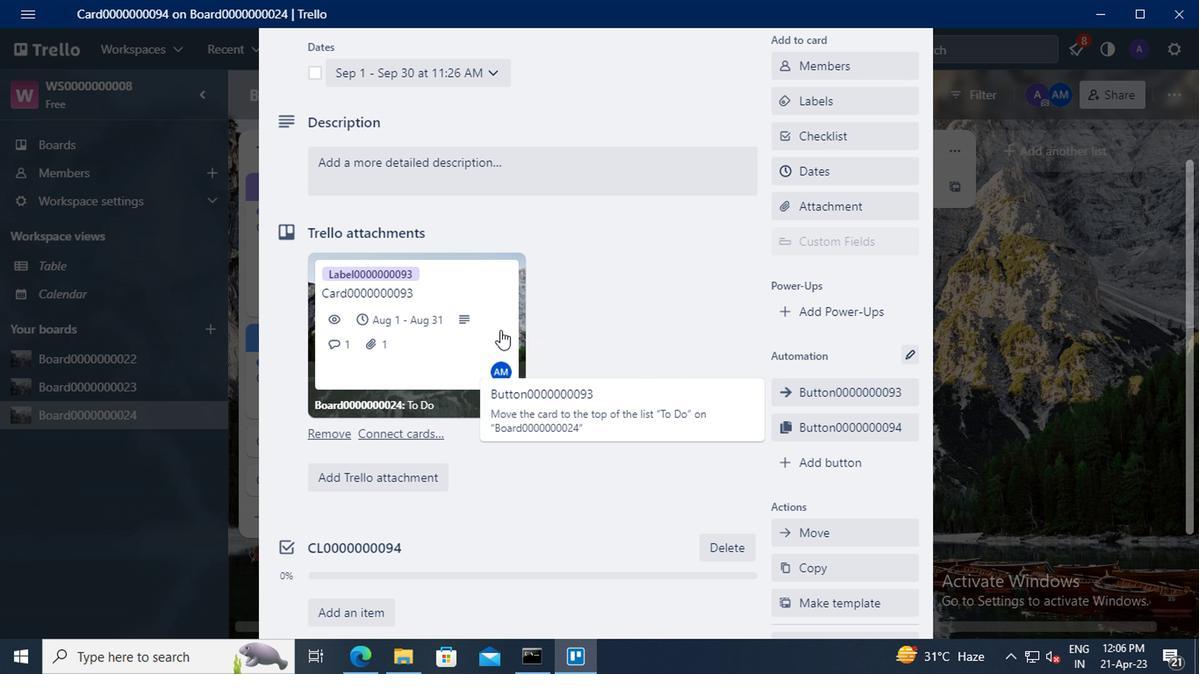 
Action: Mouse moved to (381, 247)
Screenshot: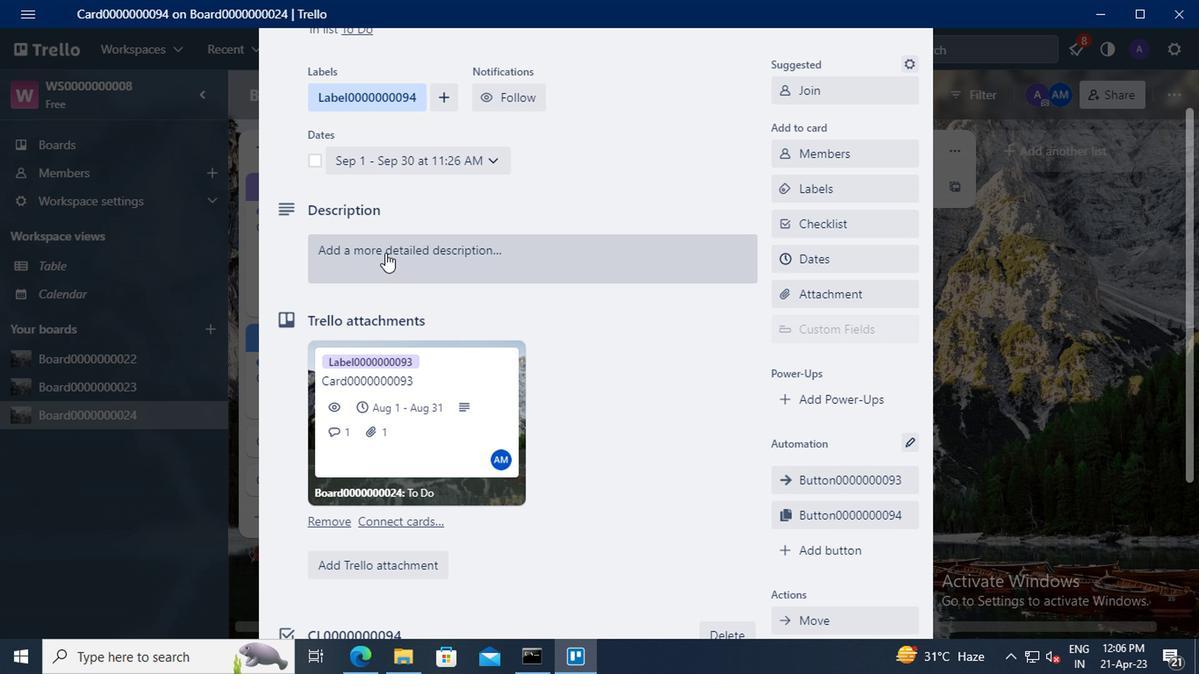 
Action: Mouse pressed left at (381, 247)
Screenshot: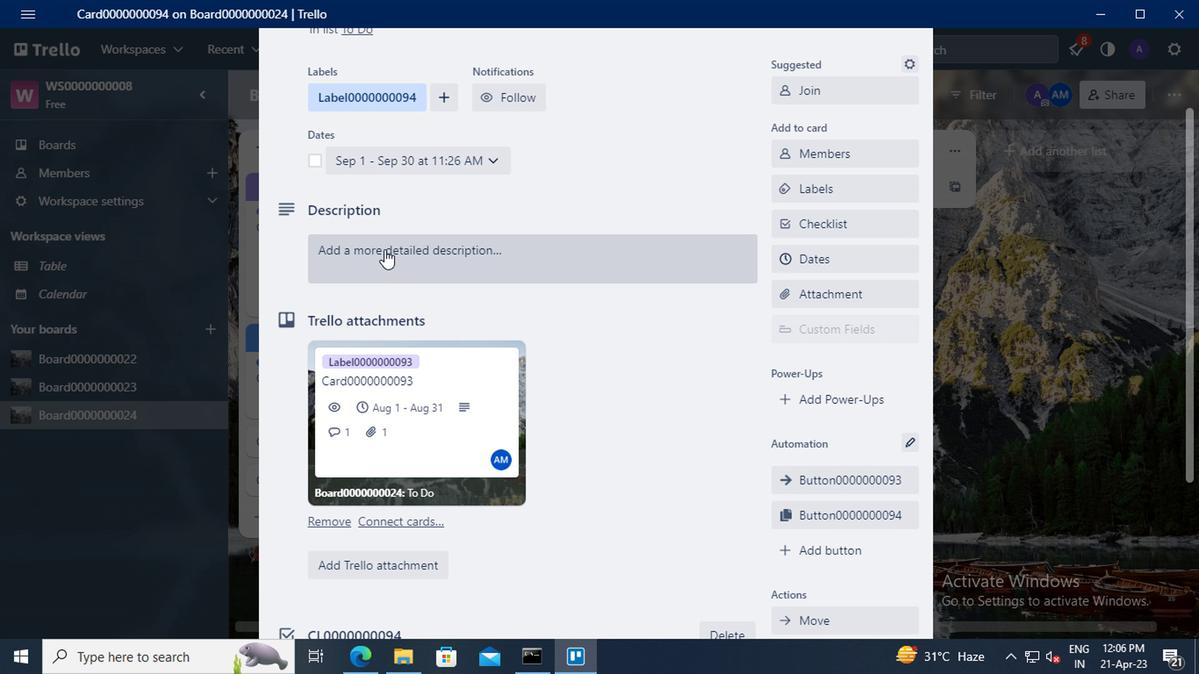 
Action: Mouse moved to (329, 304)
Screenshot: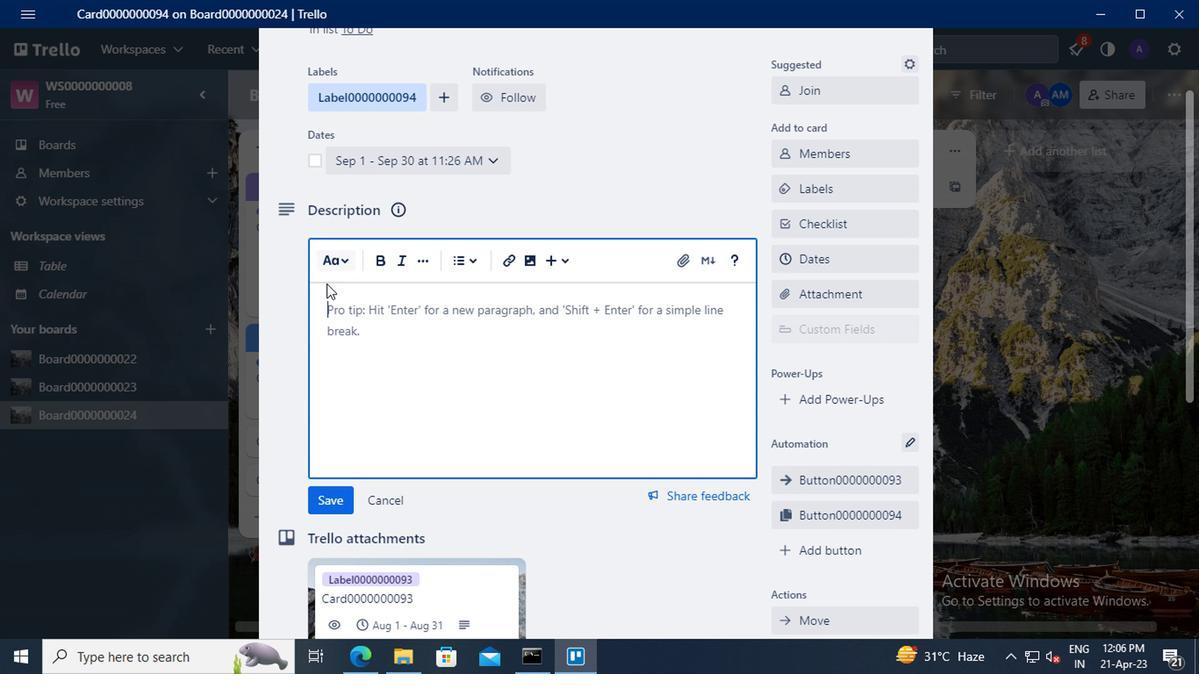 
Action: Mouse pressed left at (329, 304)
Screenshot: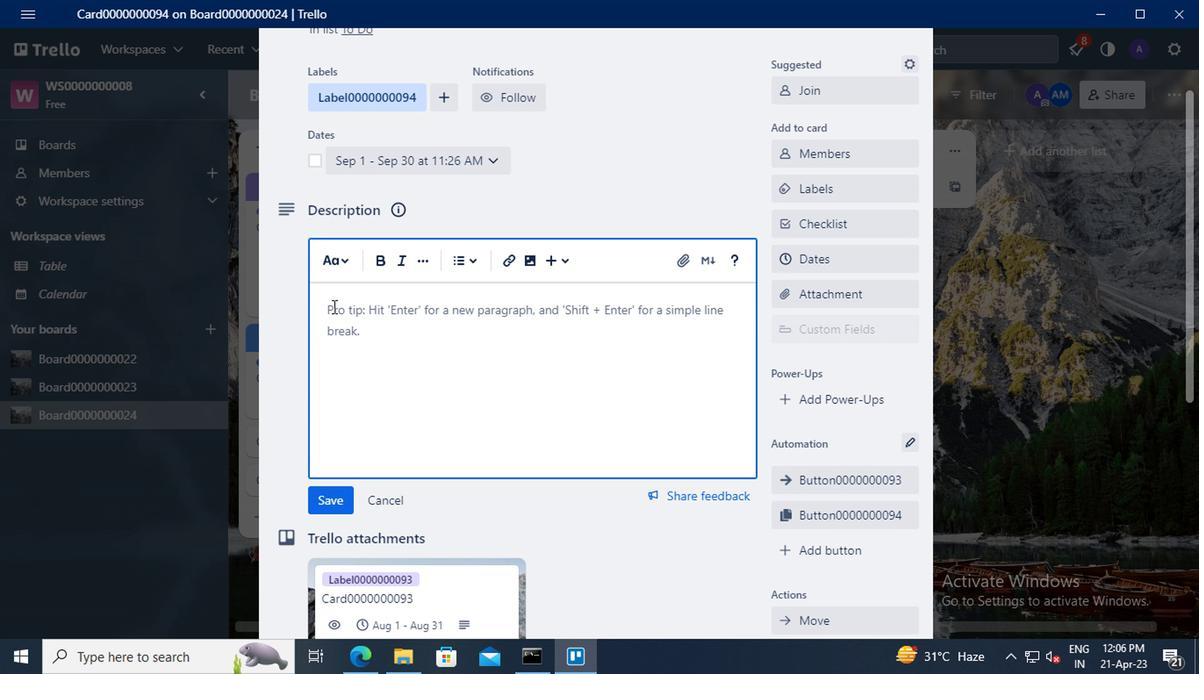 
Action: Key pressed <Key.shift>DS0000000094
Screenshot: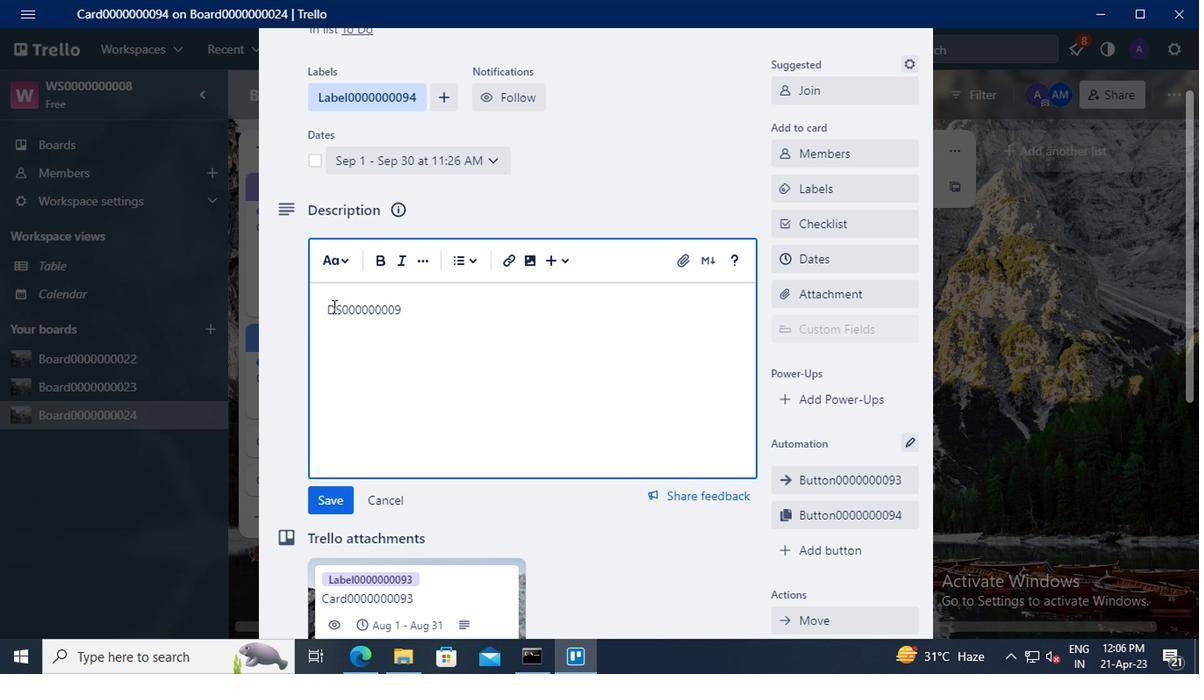 
Action: Mouse moved to (329, 306)
Screenshot: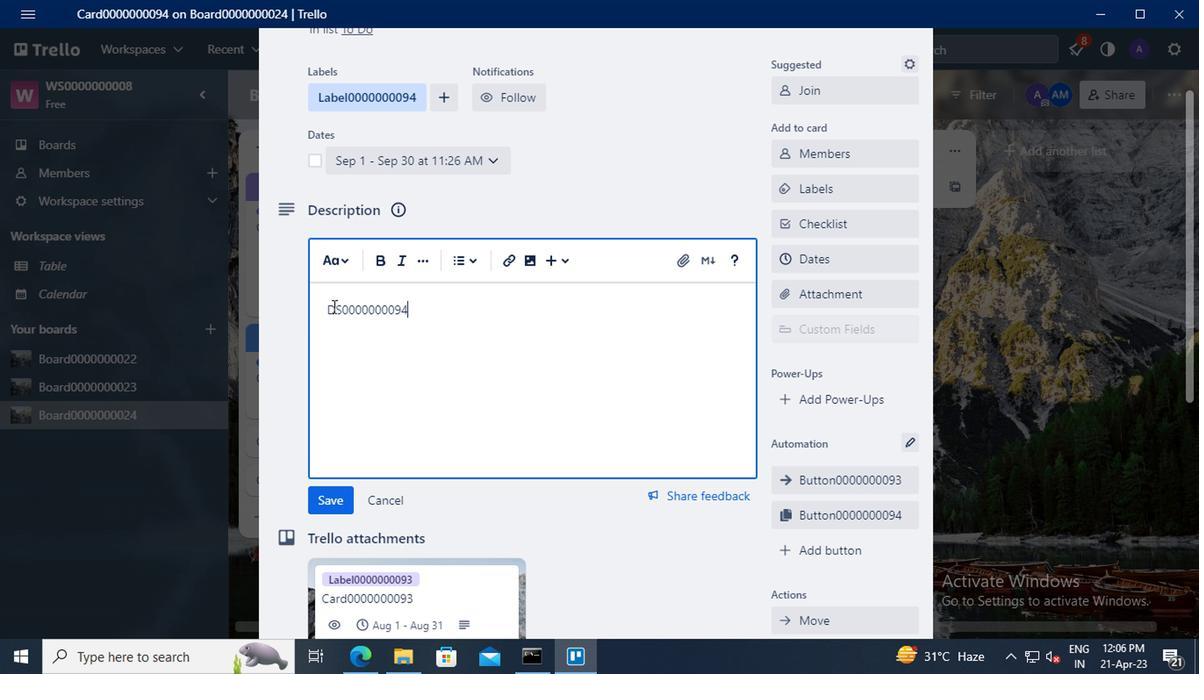 
Action: Mouse scrolled (329, 306) with delta (0, 0)
Screenshot: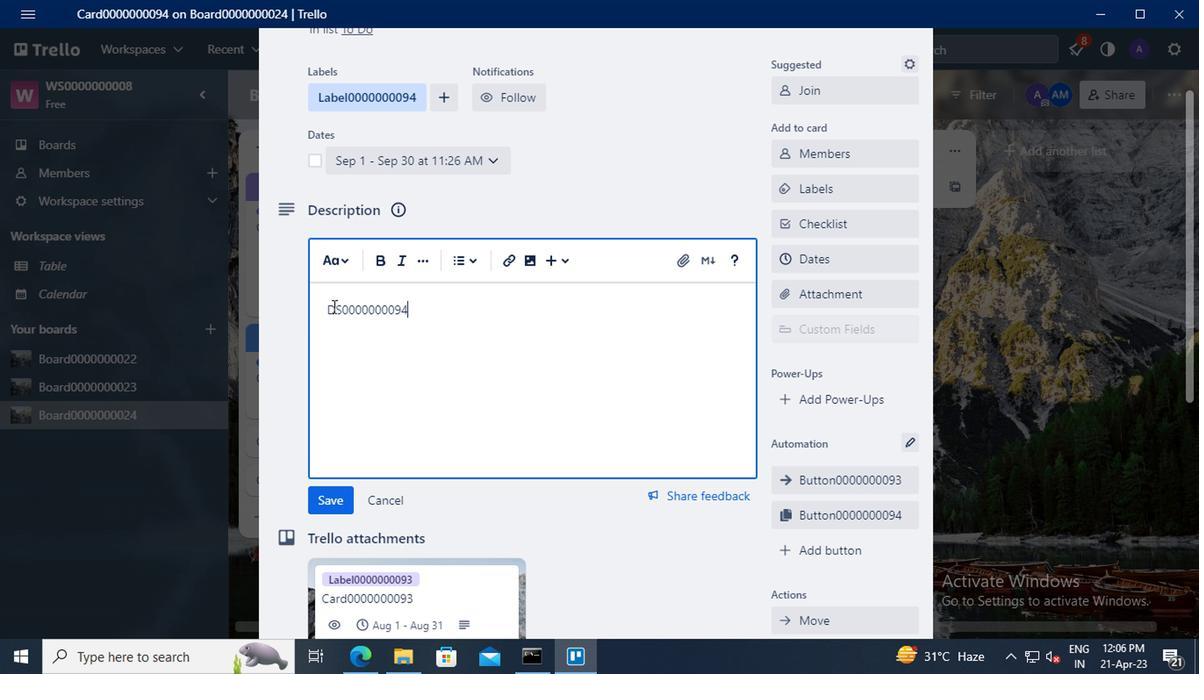 
Action: Mouse moved to (324, 408)
Screenshot: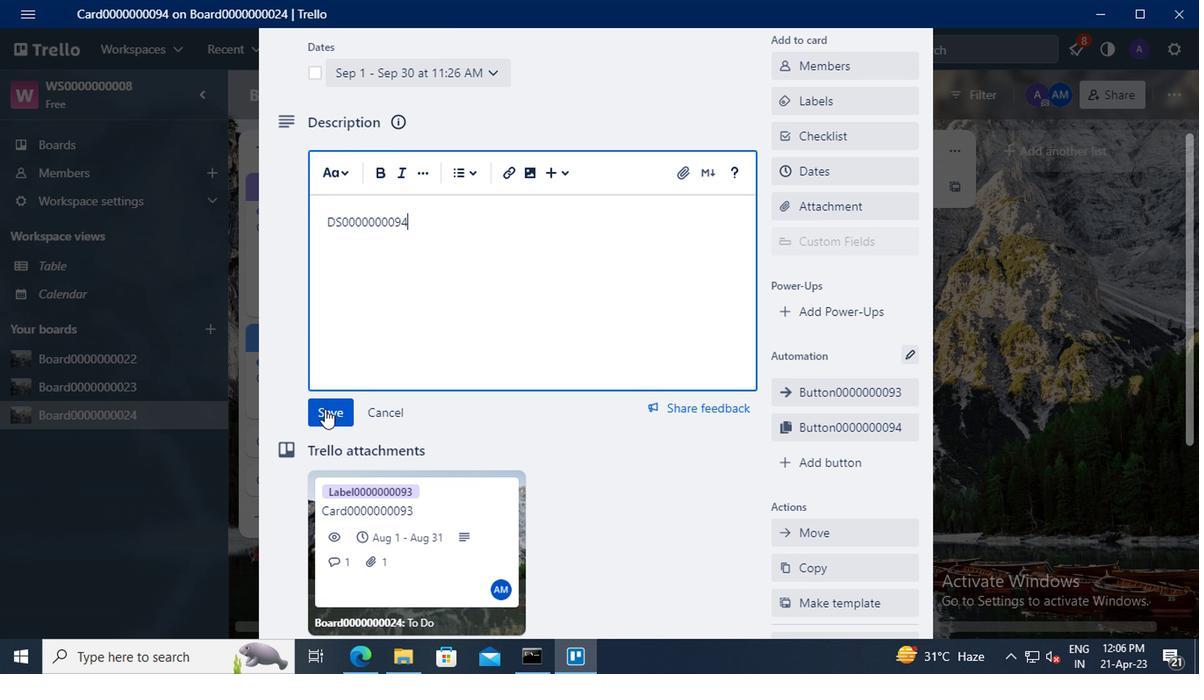 
Action: Mouse pressed left at (324, 408)
Screenshot: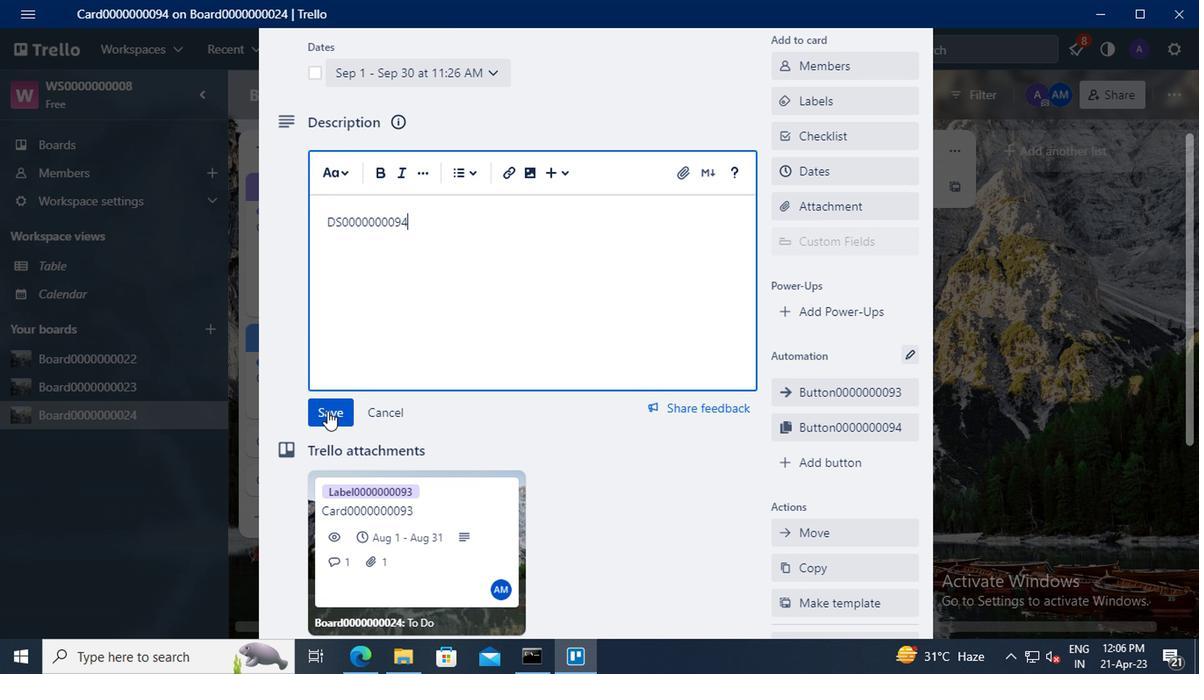 
Action: Mouse moved to (358, 400)
Screenshot: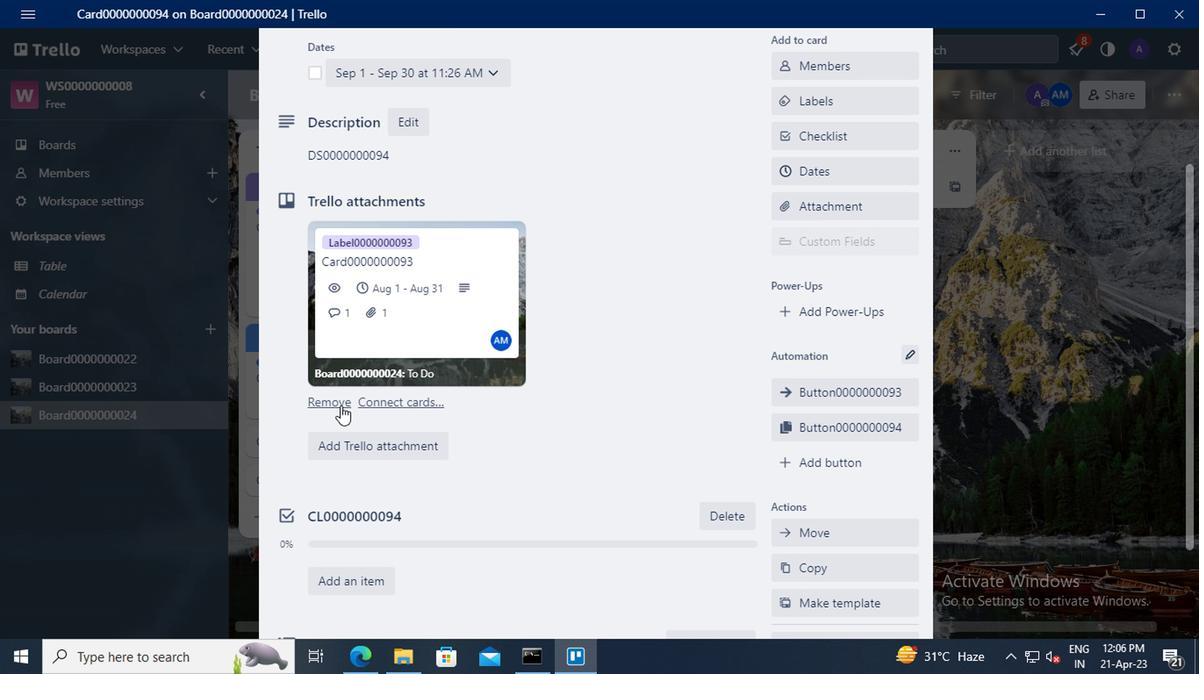 
Action: Mouse scrolled (358, 399) with delta (0, -1)
Screenshot: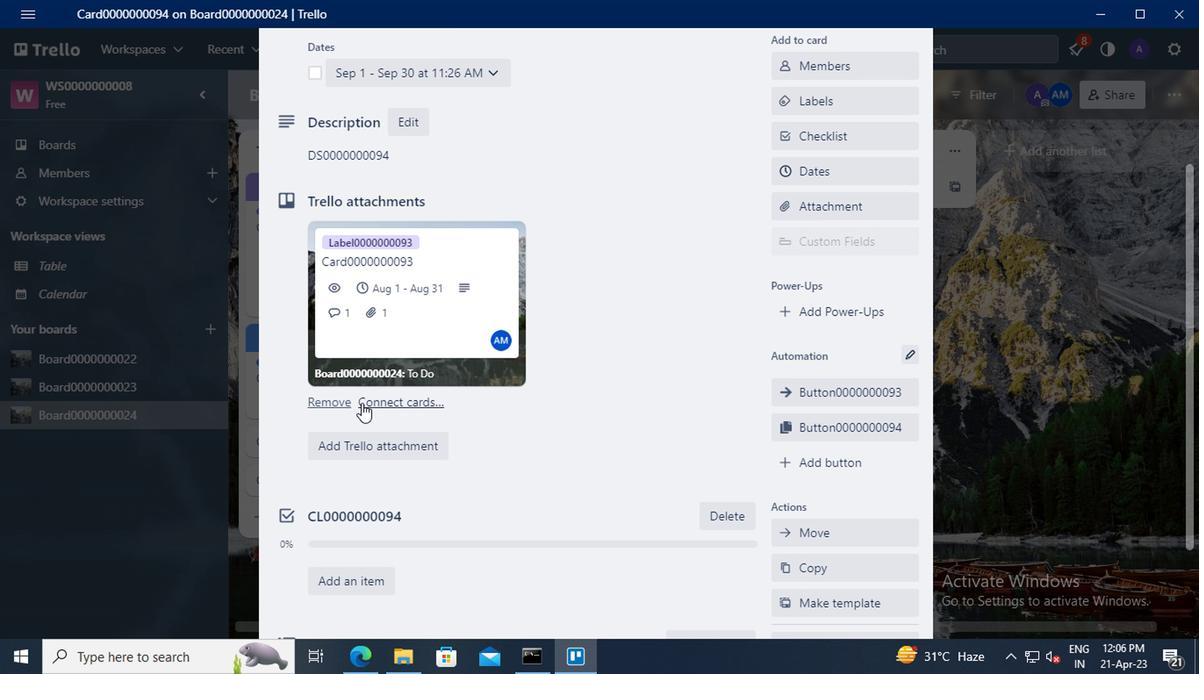 
Action: Mouse scrolled (358, 399) with delta (0, -1)
Screenshot: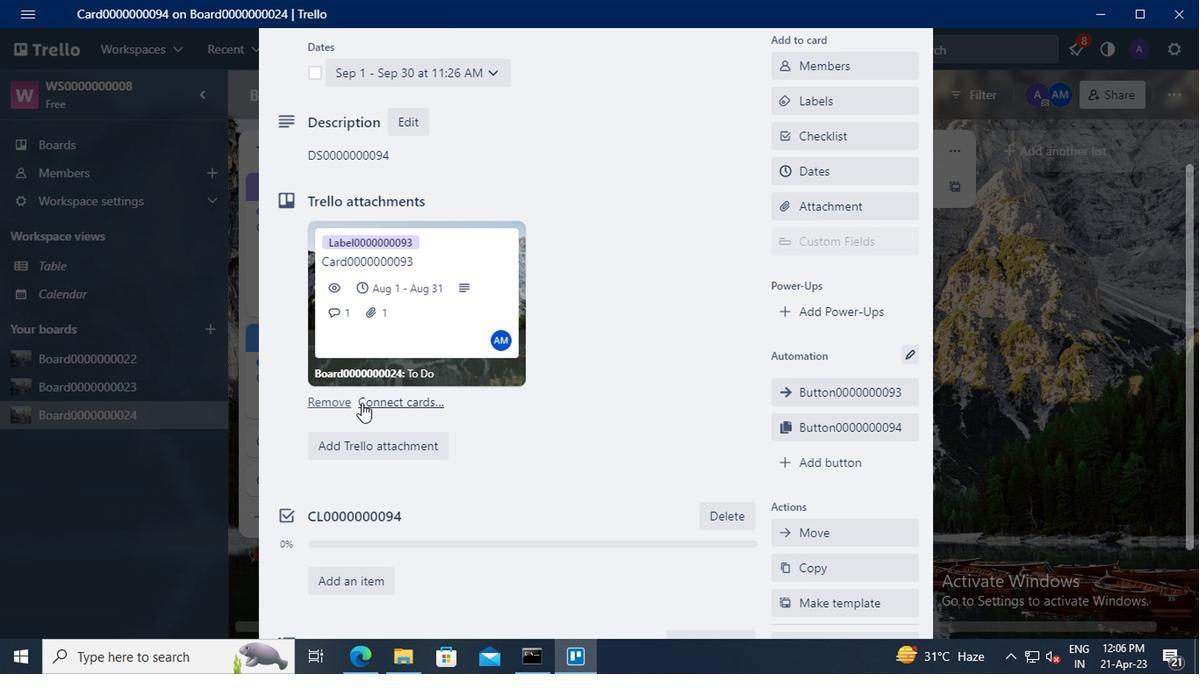 
Action: Mouse scrolled (358, 399) with delta (0, -1)
Screenshot: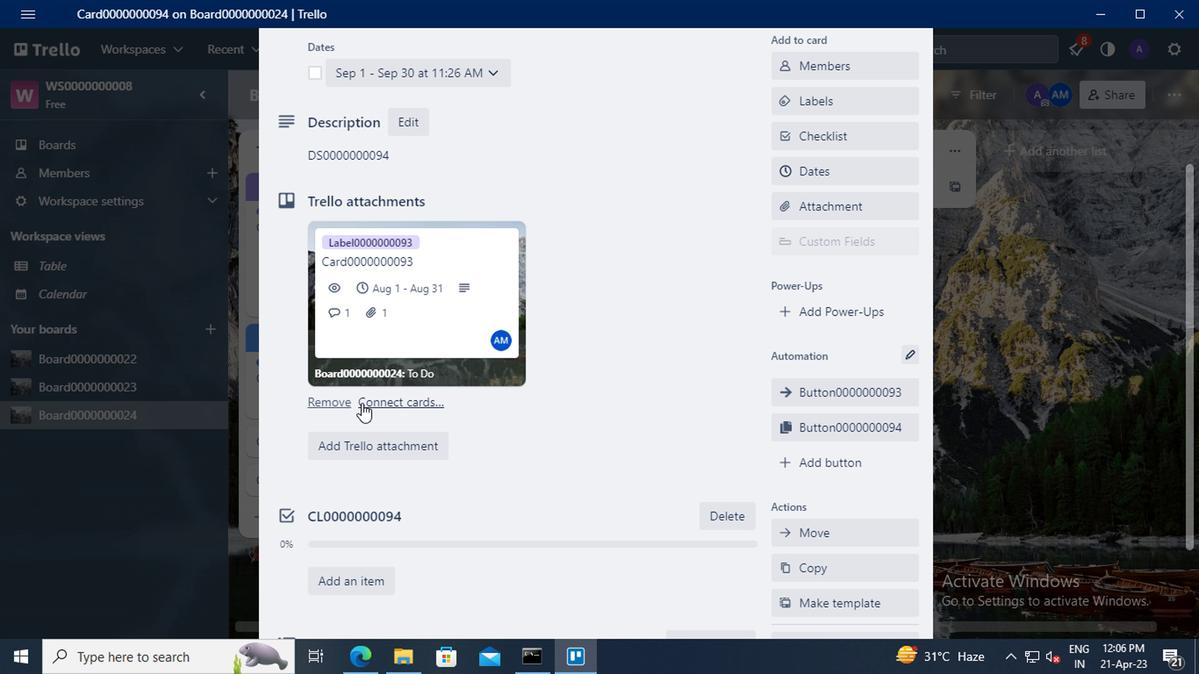 
Action: Mouse moved to (375, 522)
Screenshot: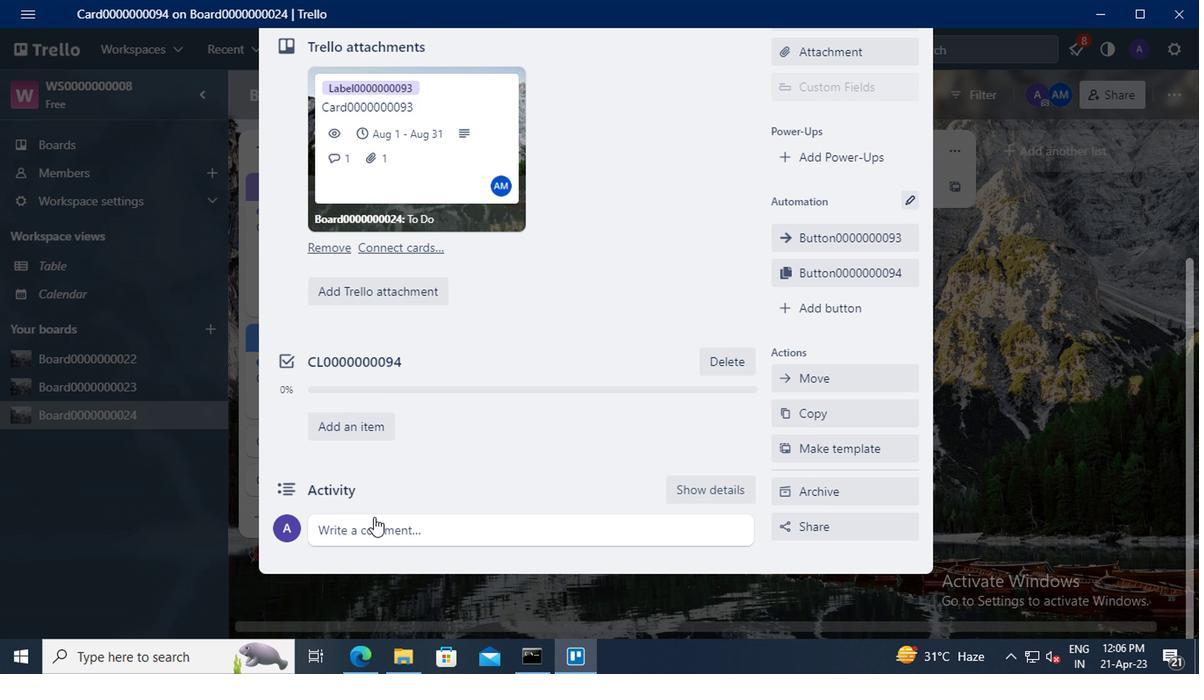 
Action: Mouse pressed left at (375, 522)
Screenshot: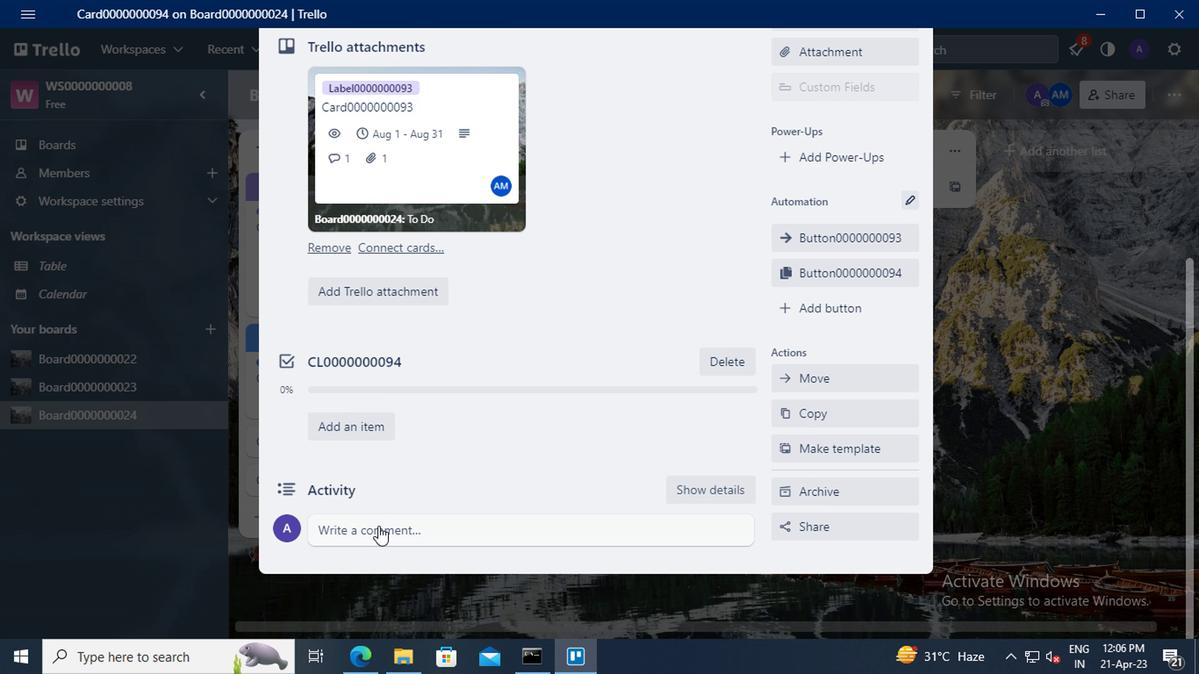 
Action: Key pressed <Key.shift>CM000000009
Screenshot: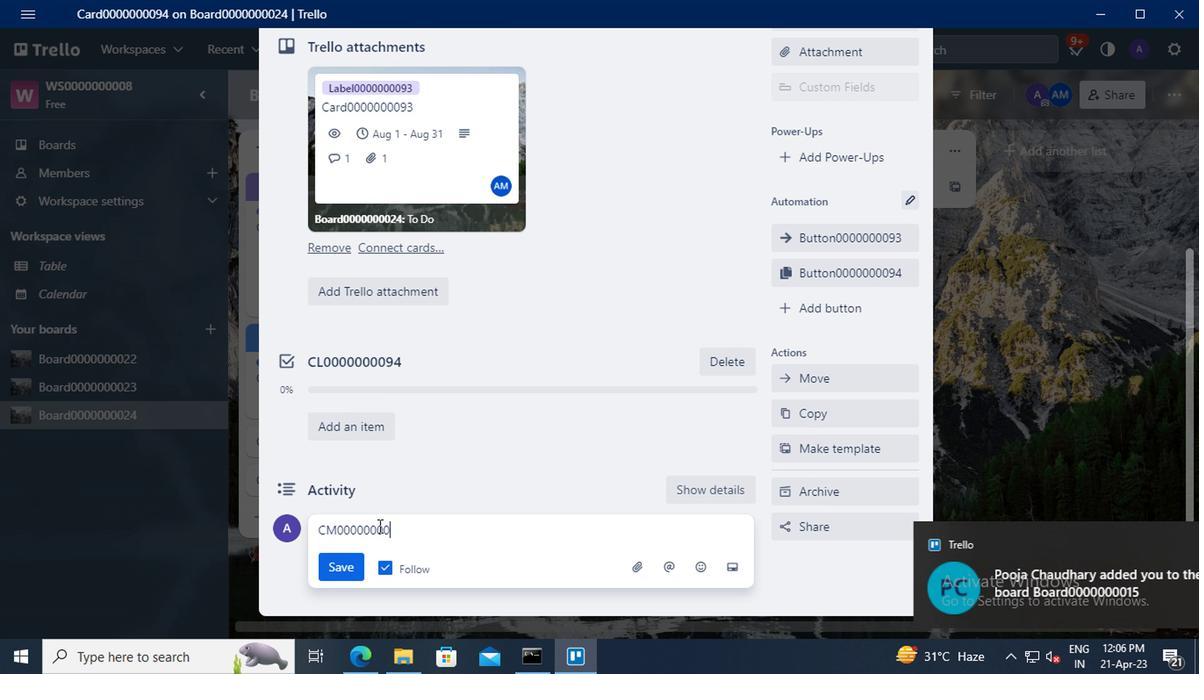 
Action: Mouse moved to (375, 523)
Screenshot: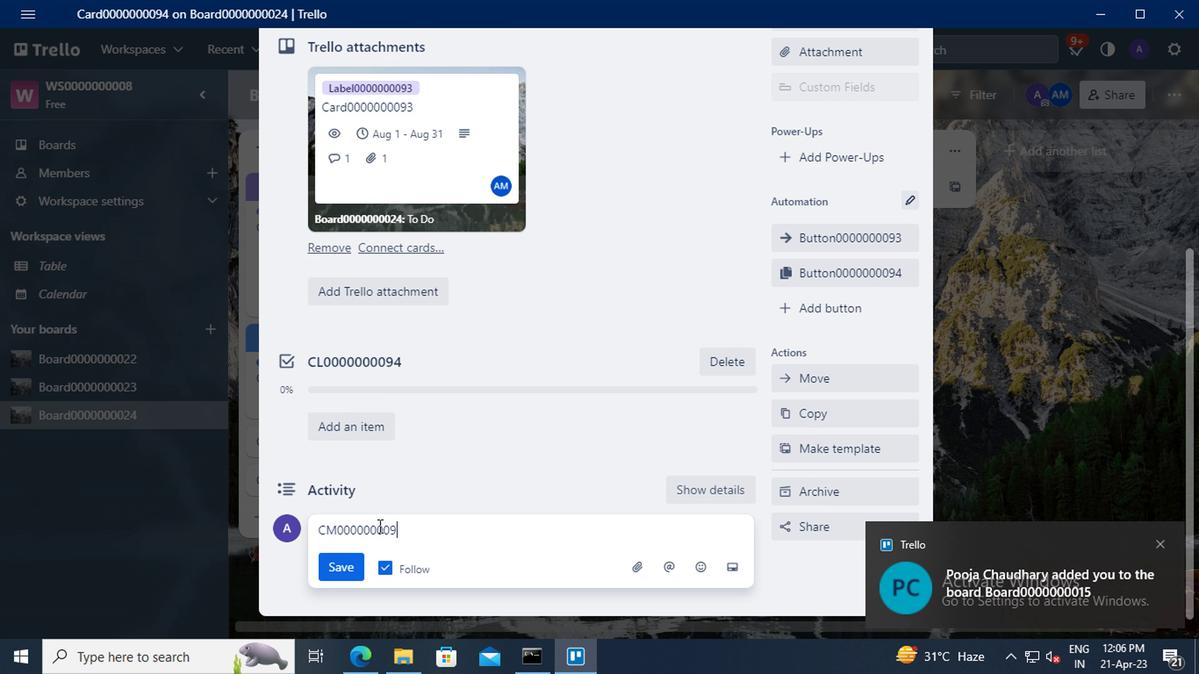 
Action: Key pressed 4
Screenshot: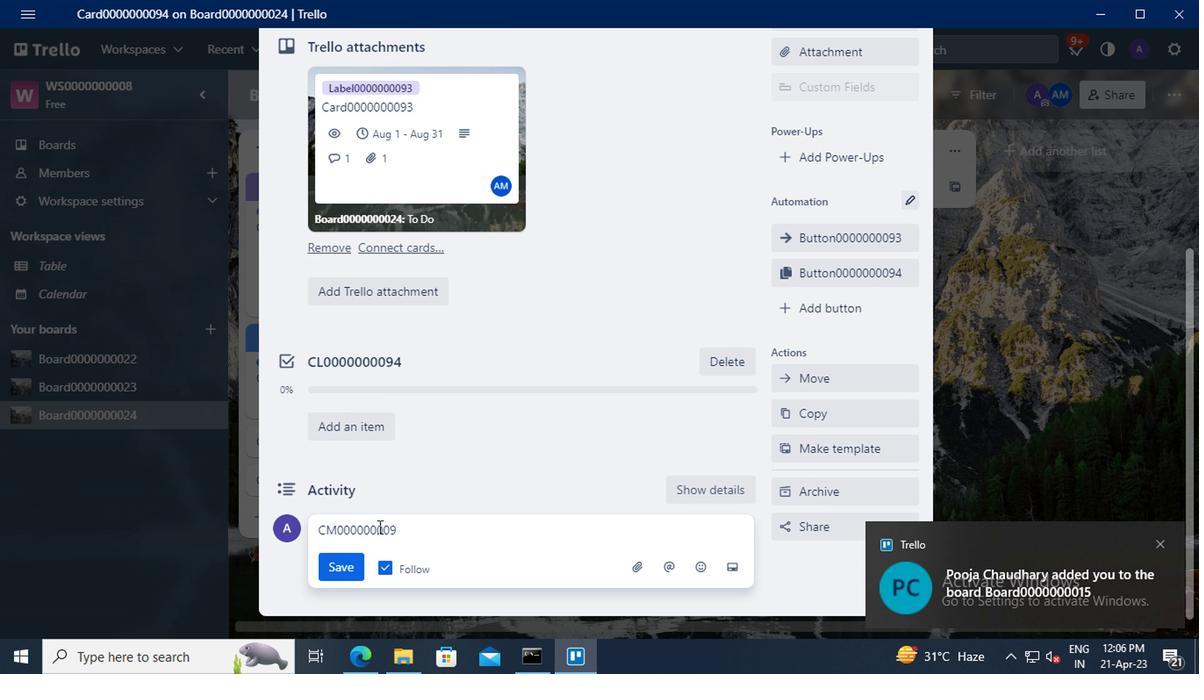
Action: Mouse moved to (340, 562)
Screenshot: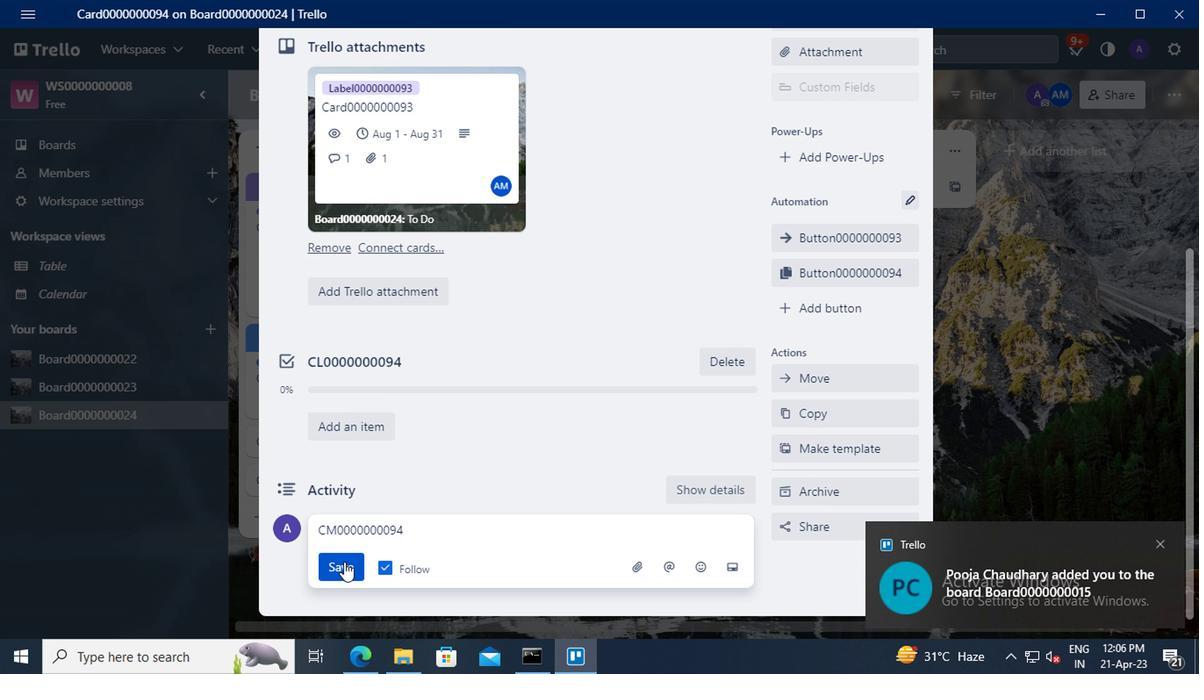
Action: Mouse pressed left at (340, 562)
Screenshot: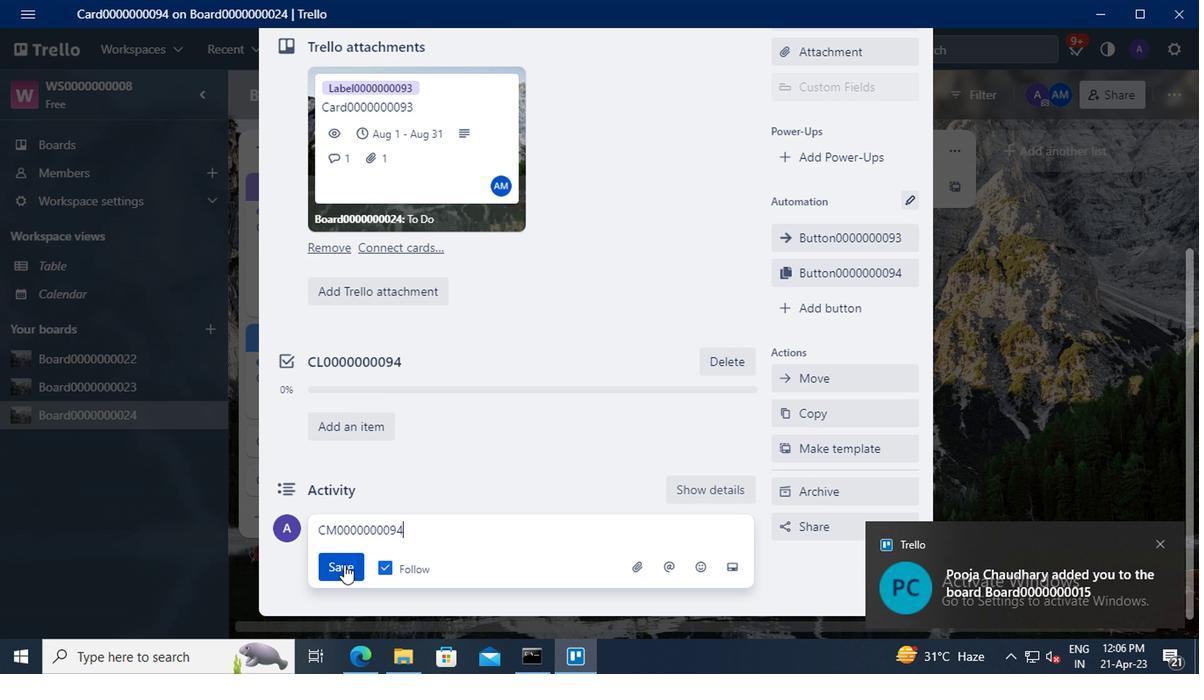 
